 Task: Find connections with filter location Changling with filter topic #futurewith filter profile language Spanish with filter current company Polaris Consulting & Services Ltd with filter school Symbiosis Centre for Management Studies- Pune with filter industry Retail Office Supplies and Gifts with filter service category Grant Writing with filter keywords title Operations Analyst
Action: Mouse moved to (486, 70)
Screenshot: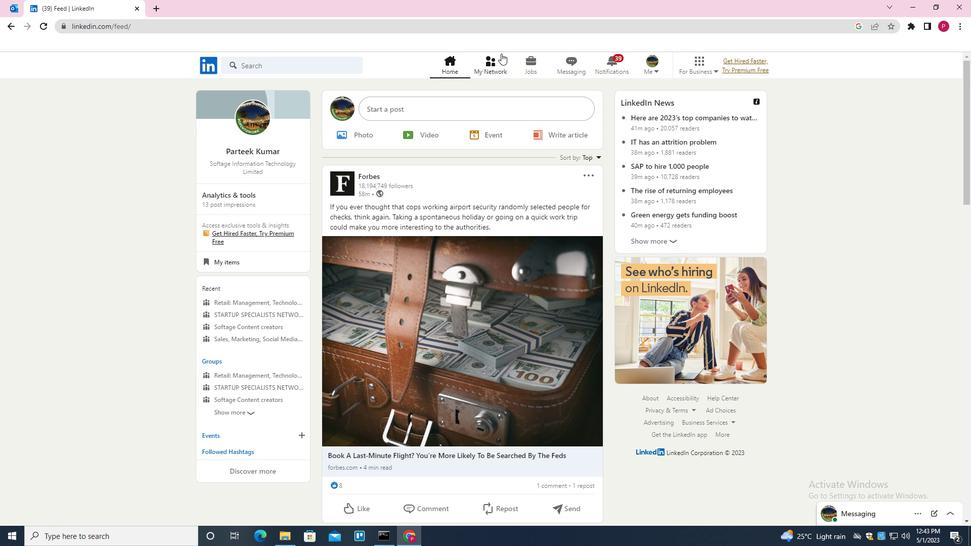 
Action: Mouse pressed left at (486, 70)
Screenshot: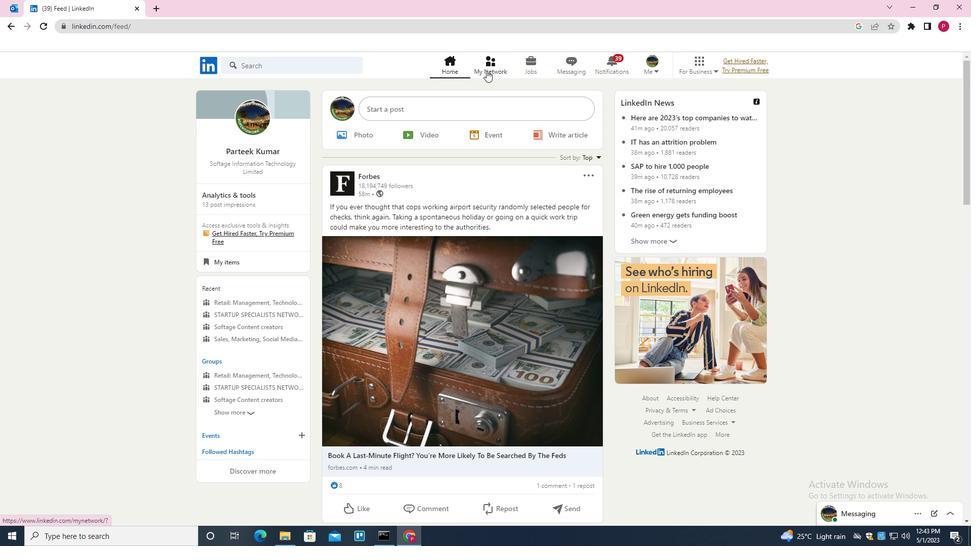 
Action: Mouse moved to (307, 121)
Screenshot: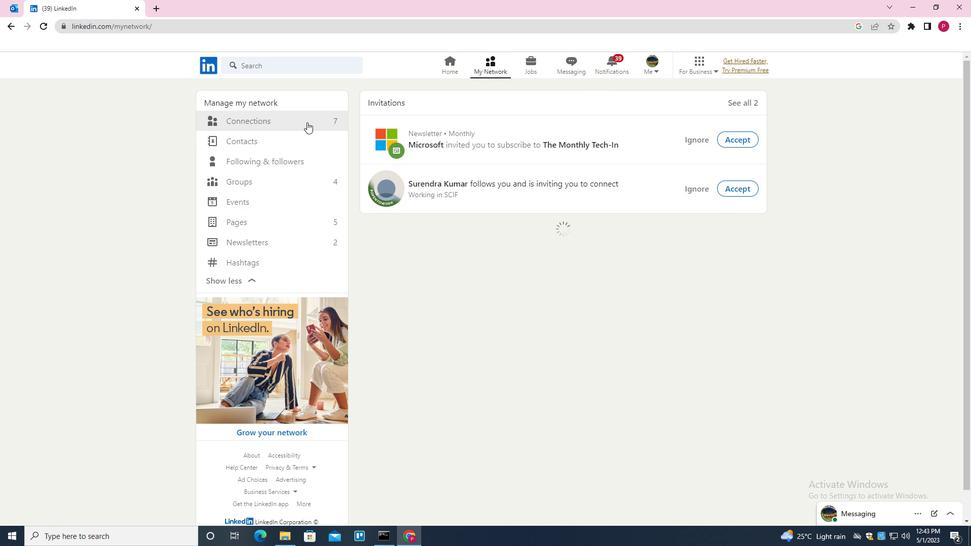 
Action: Mouse pressed left at (307, 121)
Screenshot: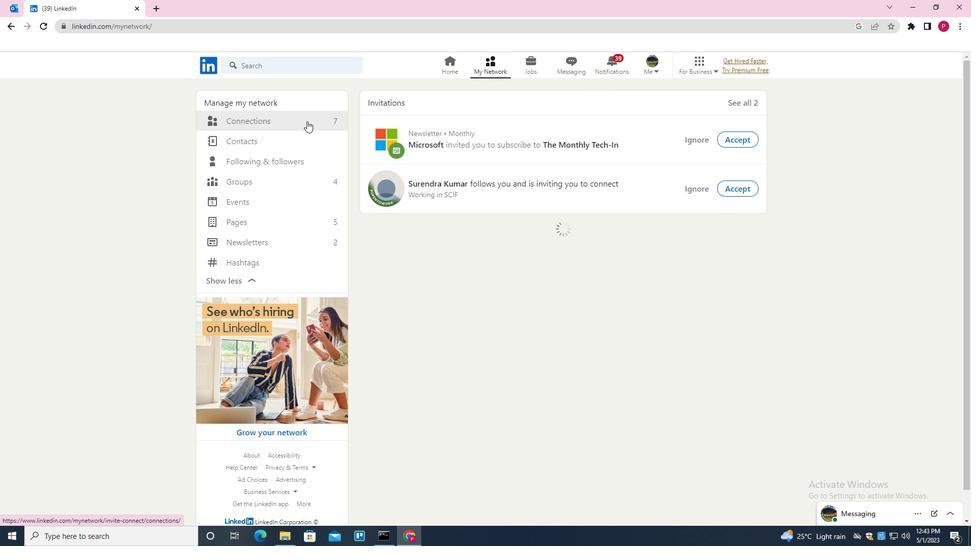 
Action: Mouse moved to (577, 121)
Screenshot: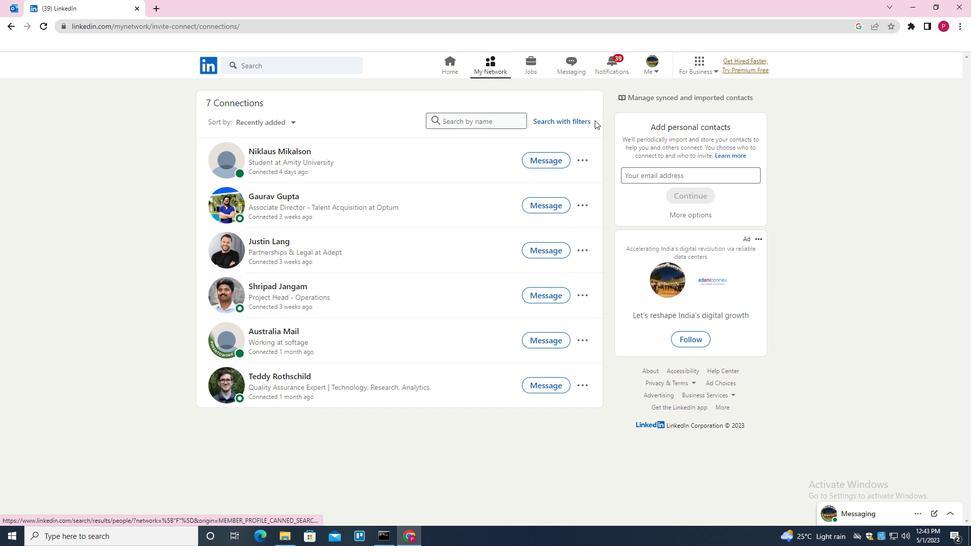 
Action: Mouse pressed left at (577, 121)
Screenshot: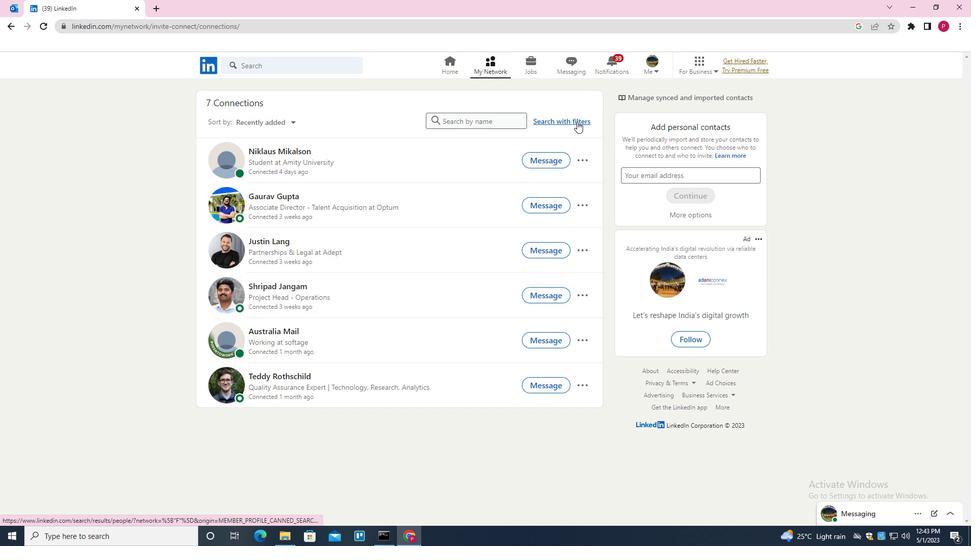 
Action: Mouse moved to (516, 94)
Screenshot: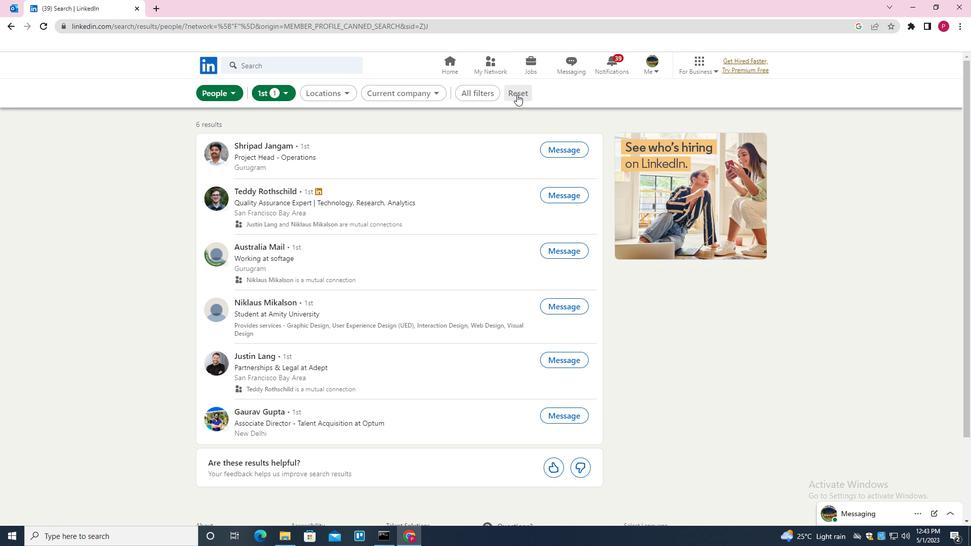 
Action: Mouse pressed left at (516, 94)
Screenshot: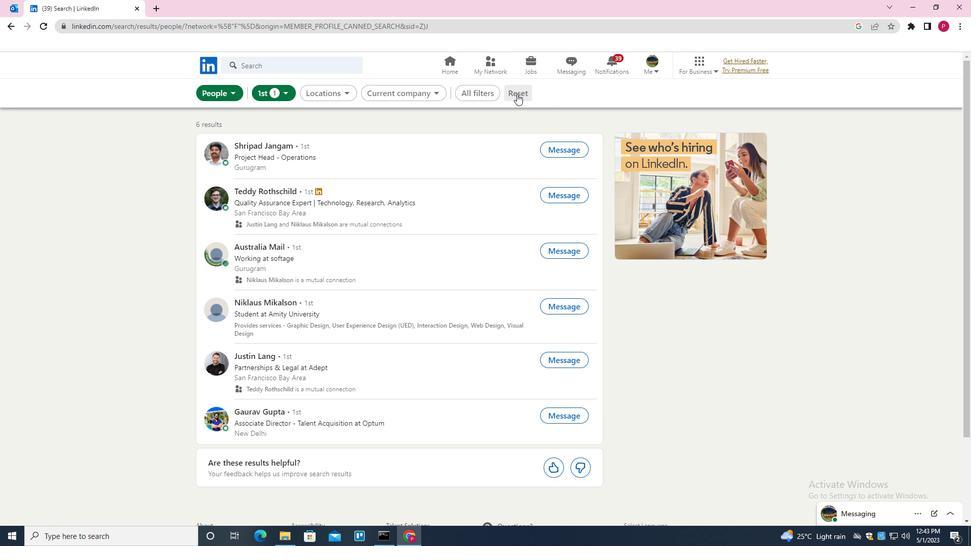 
Action: Mouse moved to (495, 95)
Screenshot: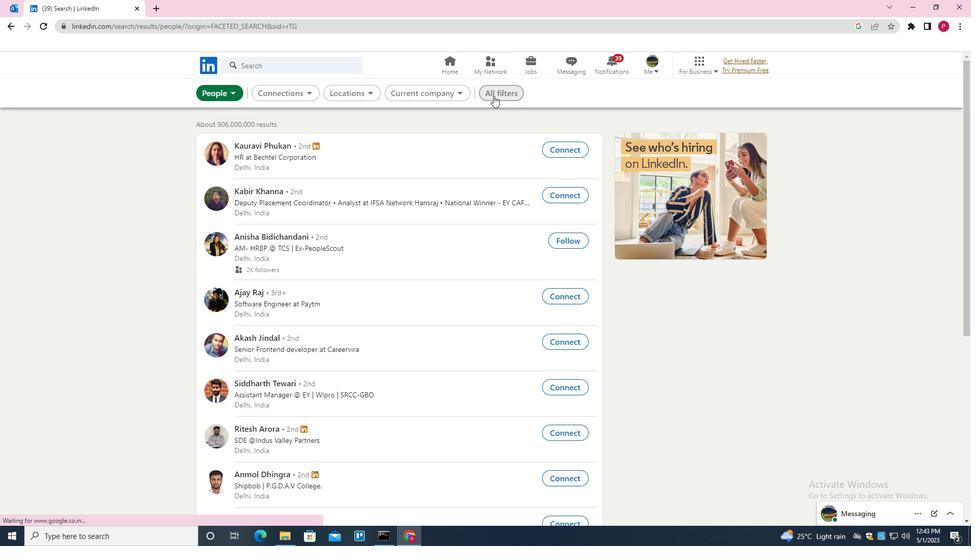 
Action: Mouse pressed left at (495, 95)
Screenshot: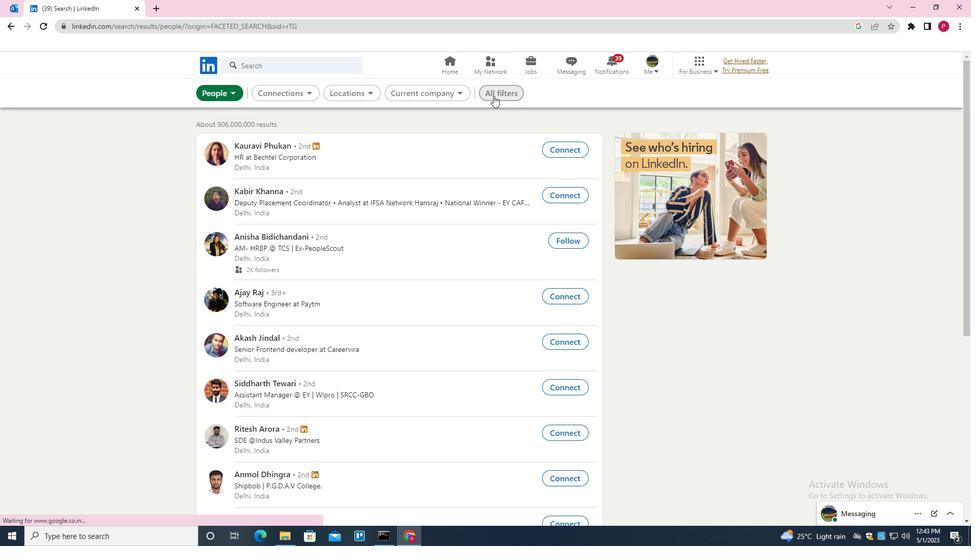 
Action: Mouse moved to (767, 261)
Screenshot: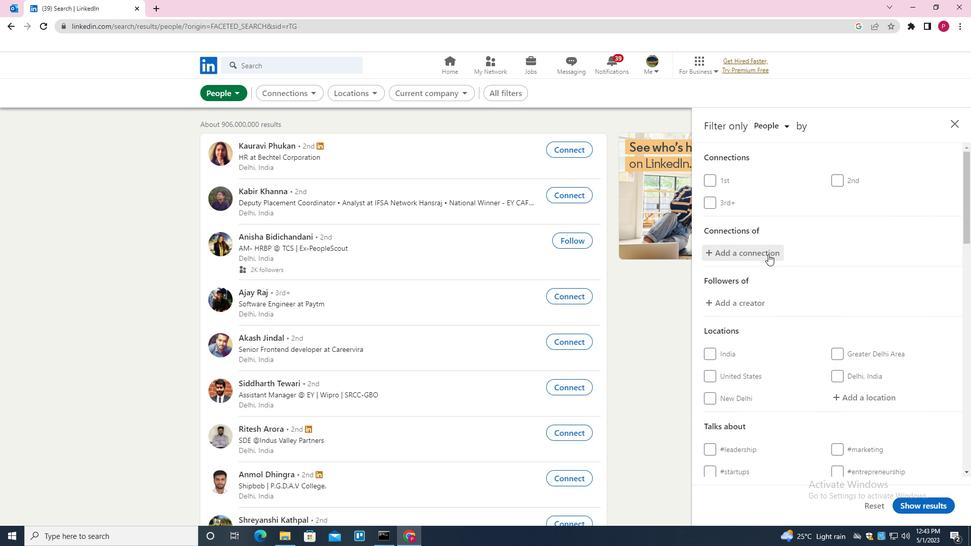 
Action: Mouse scrolled (767, 261) with delta (0, 0)
Screenshot: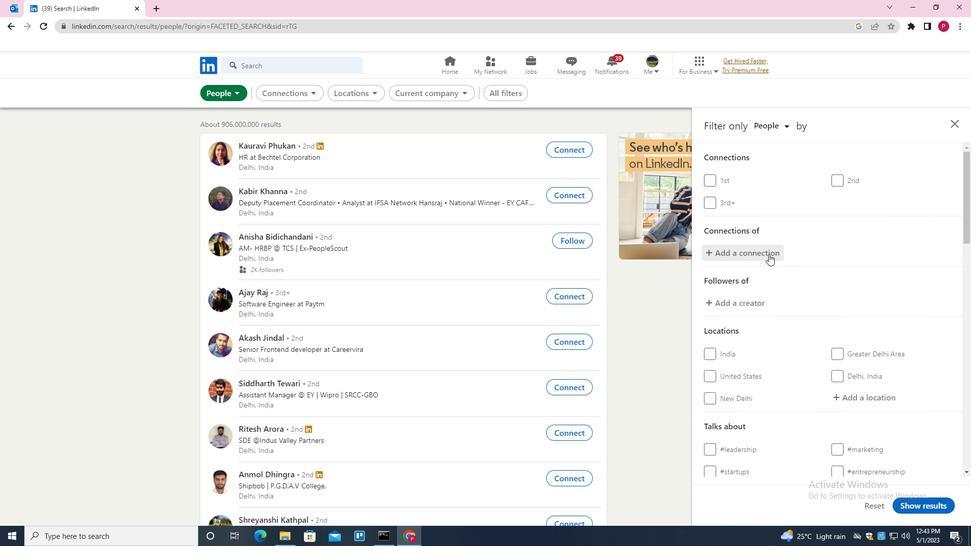 
Action: Mouse scrolled (767, 261) with delta (0, 0)
Screenshot: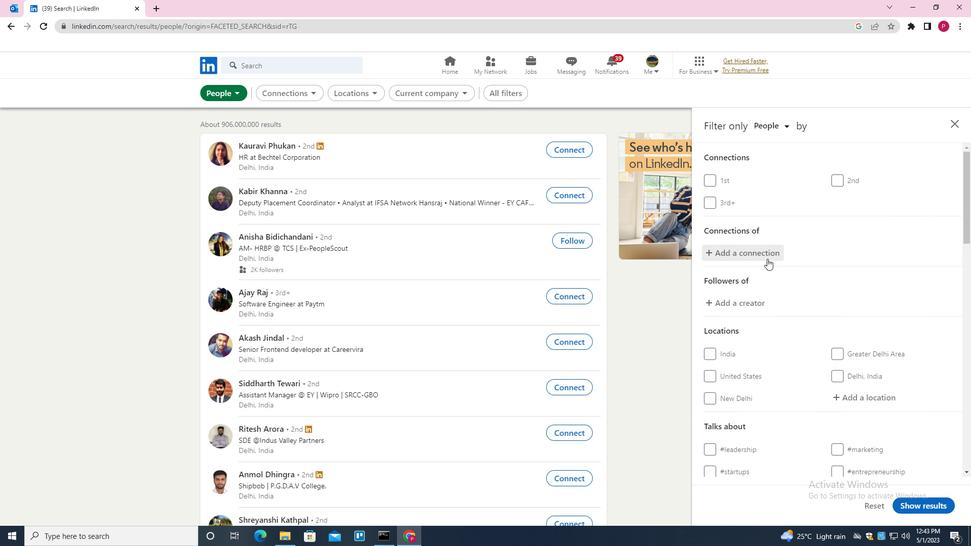 
Action: Mouse moved to (851, 295)
Screenshot: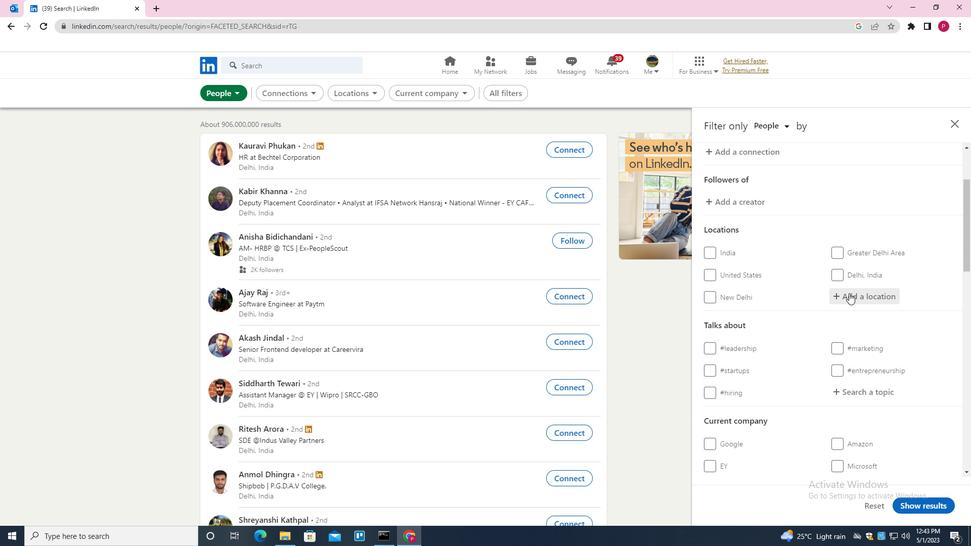 
Action: Mouse pressed left at (851, 295)
Screenshot: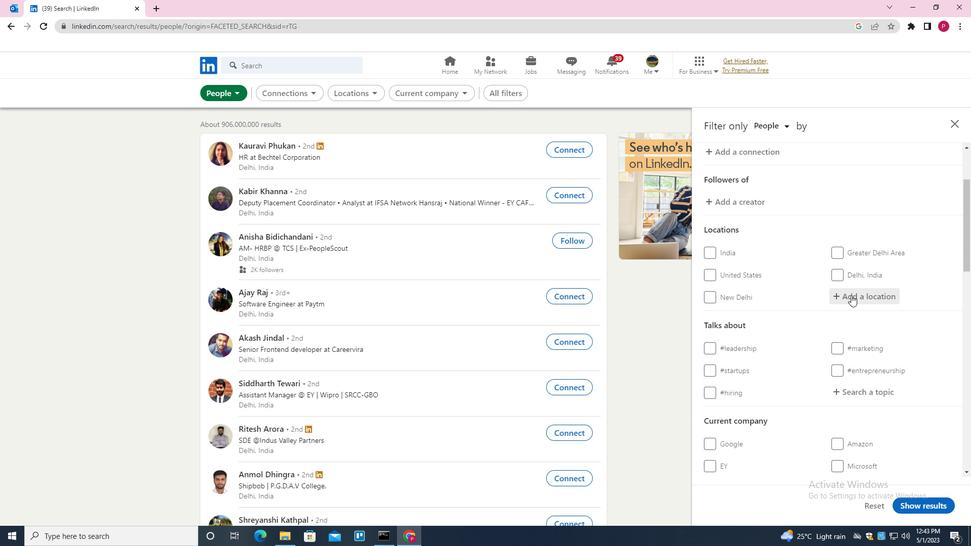 
Action: Mouse moved to (851, 295)
Screenshot: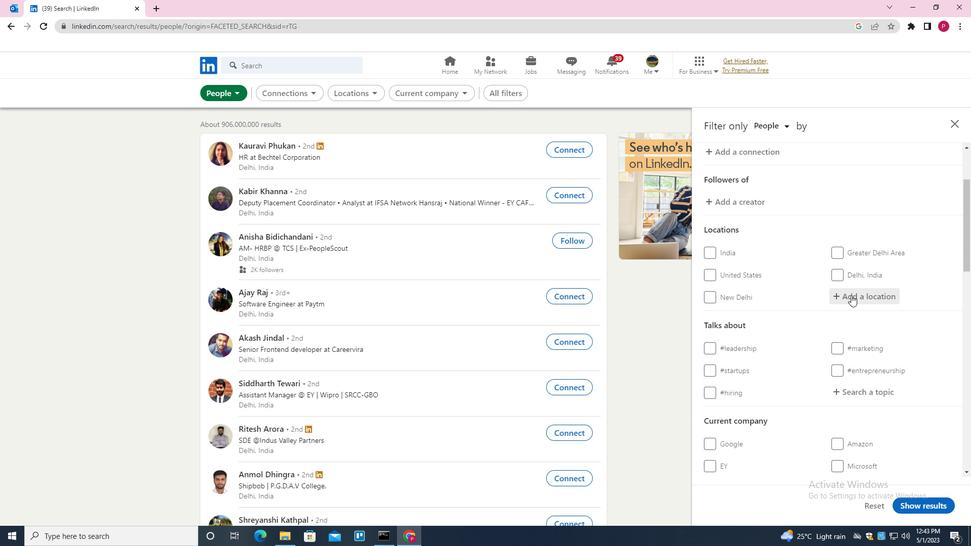 
Action: Key pressed <Key.shift>CHANGLING<Key.enter>
Screenshot: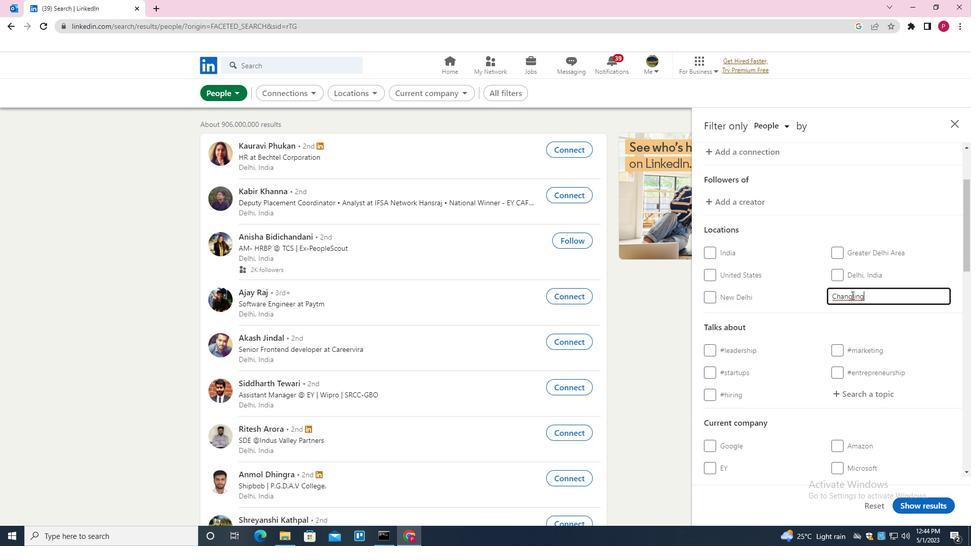 
Action: Mouse moved to (791, 339)
Screenshot: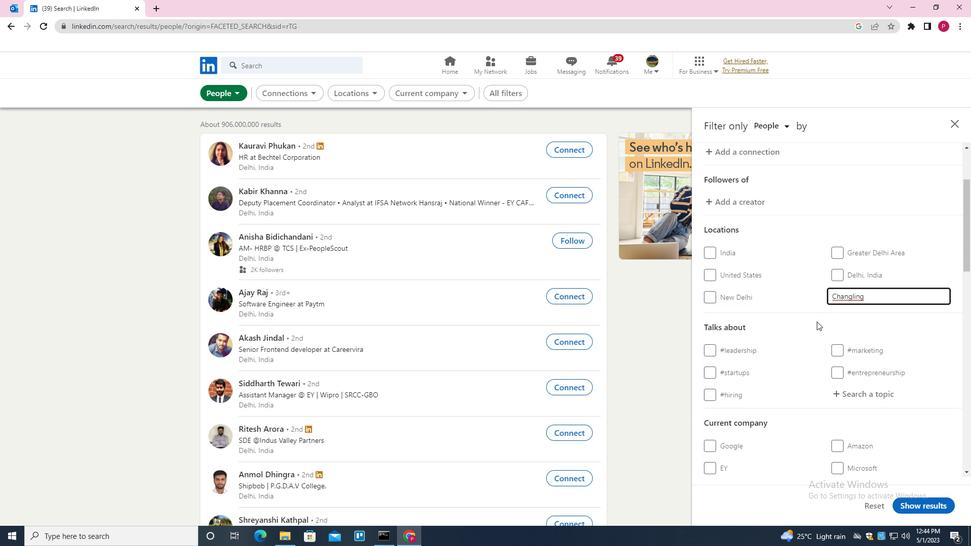 
Action: Mouse scrolled (791, 339) with delta (0, 0)
Screenshot: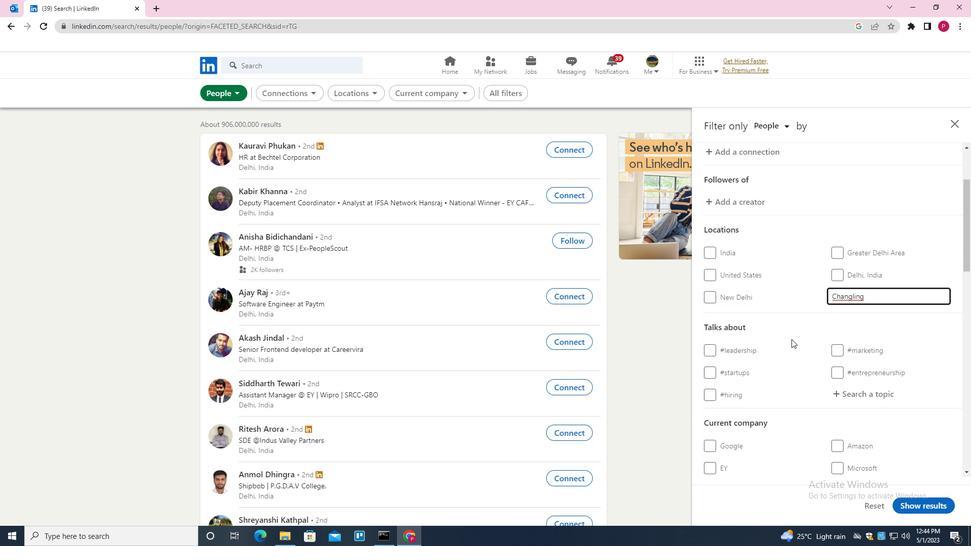 
Action: Mouse scrolled (791, 339) with delta (0, 0)
Screenshot: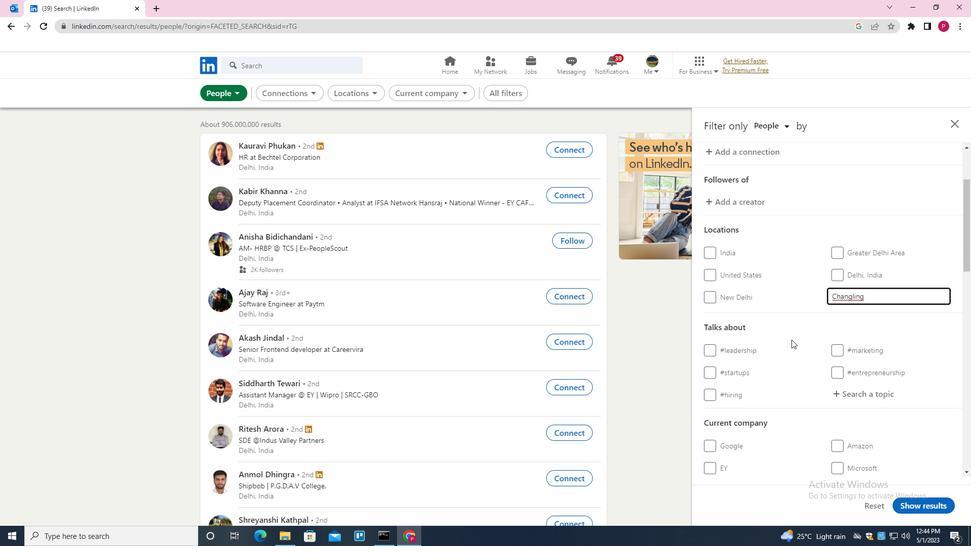 
Action: Mouse moved to (850, 294)
Screenshot: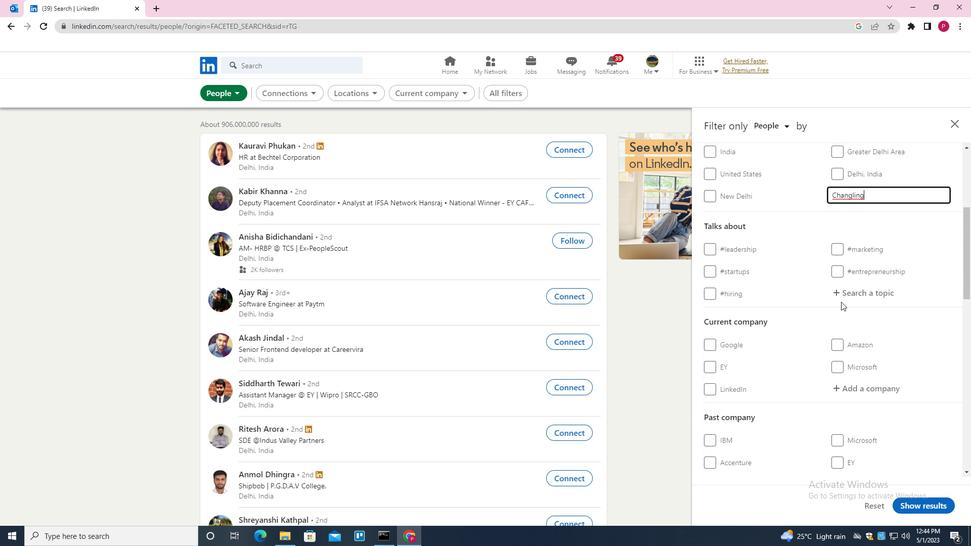 
Action: Mouse pressed left at (850, 294)
Screenshot: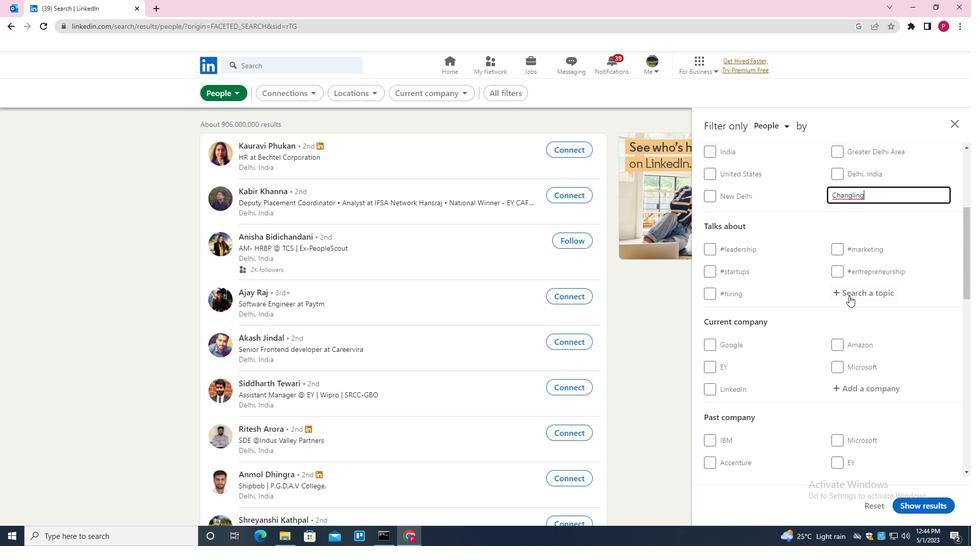 
Action: Key pressed FUTURE<Key.down><Key.down><Key.enter>
Screenshot: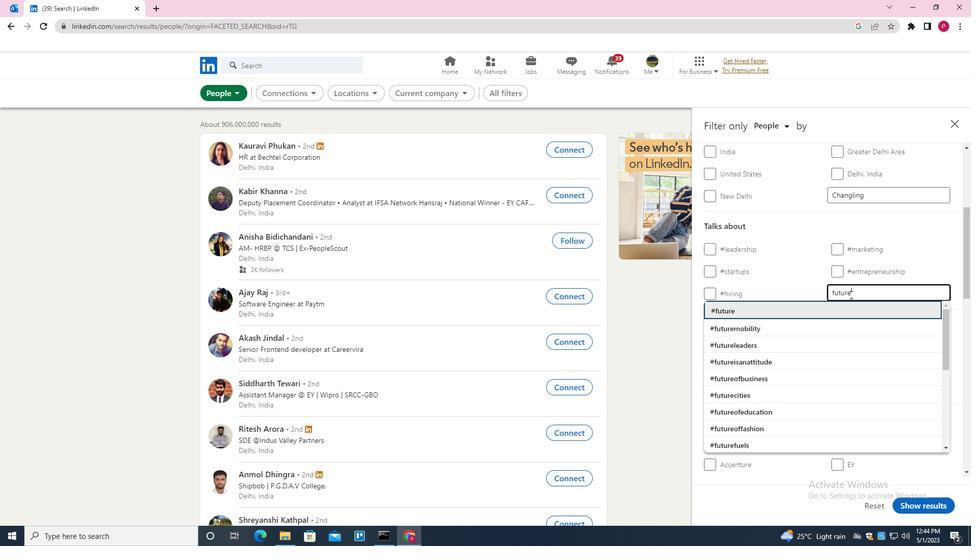 
Action: Mouse moved to (842, 306)
Screenshot: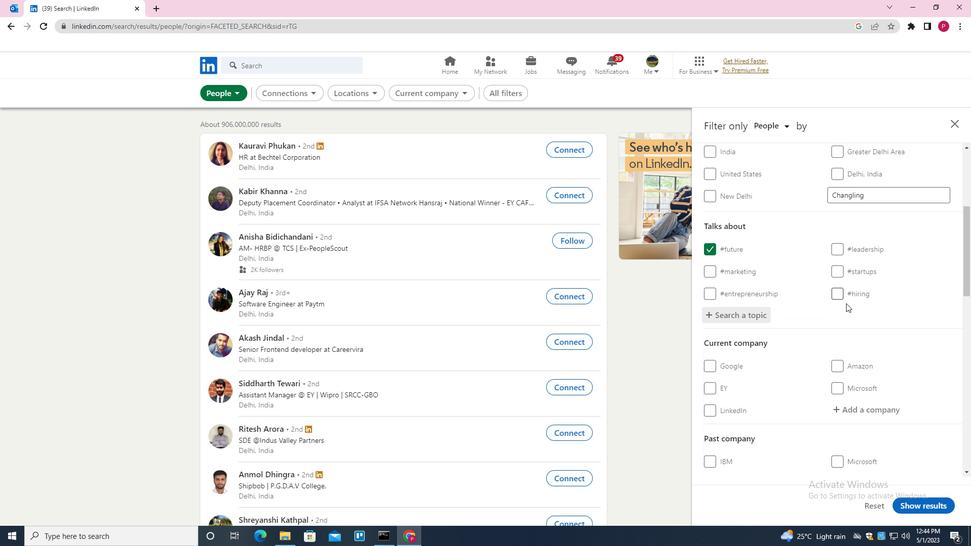 
Action: Mouse scrolled (842, 305) with delta (0, 0)
Screenshot: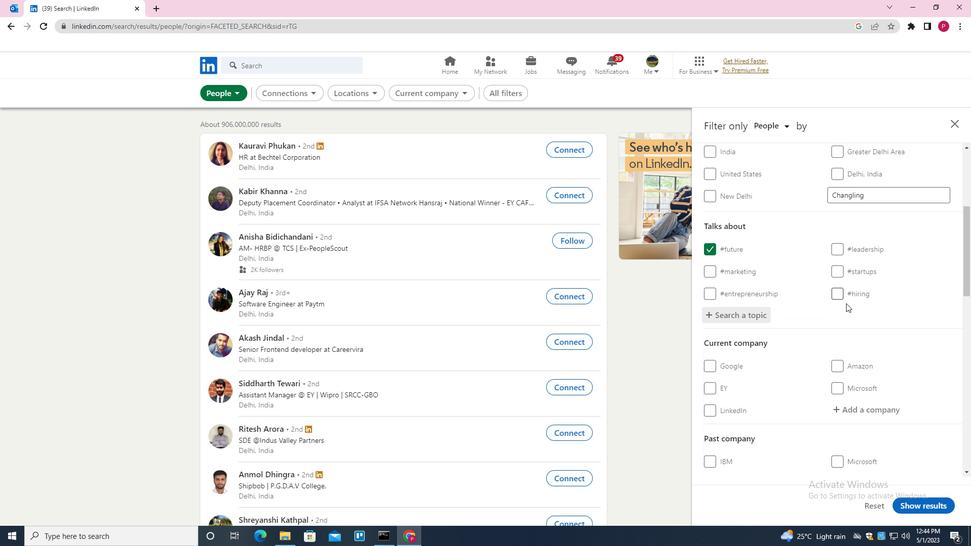 
Action: Mouse moved to (840, 307)
Screenshot: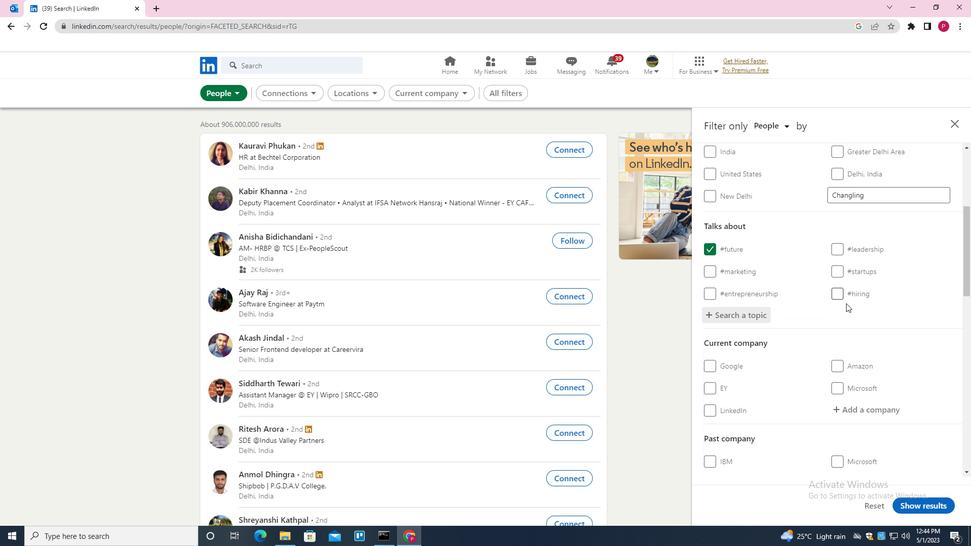 
Action: Mouse scrolled (840, 306) with delta (0, 0)
Screenshot: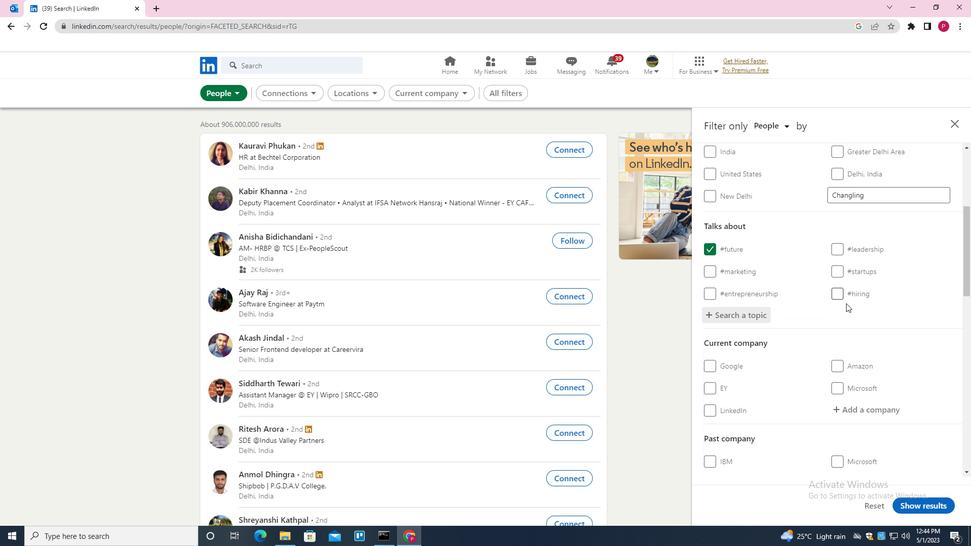 
Action: Mouse moved to (838, 308)
Screenshot: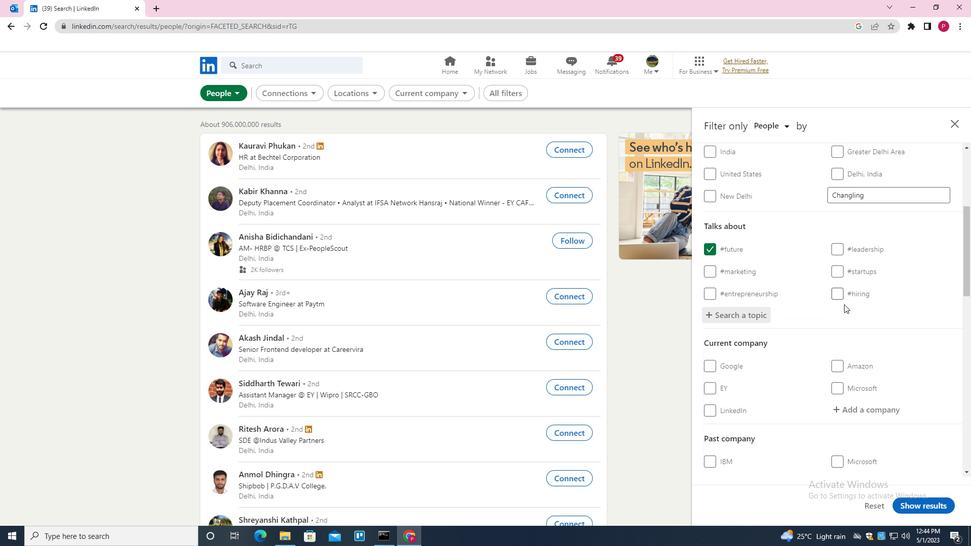 
Action: Mouse scrolled (838, 308) with delta (0, 0)
Screenshot: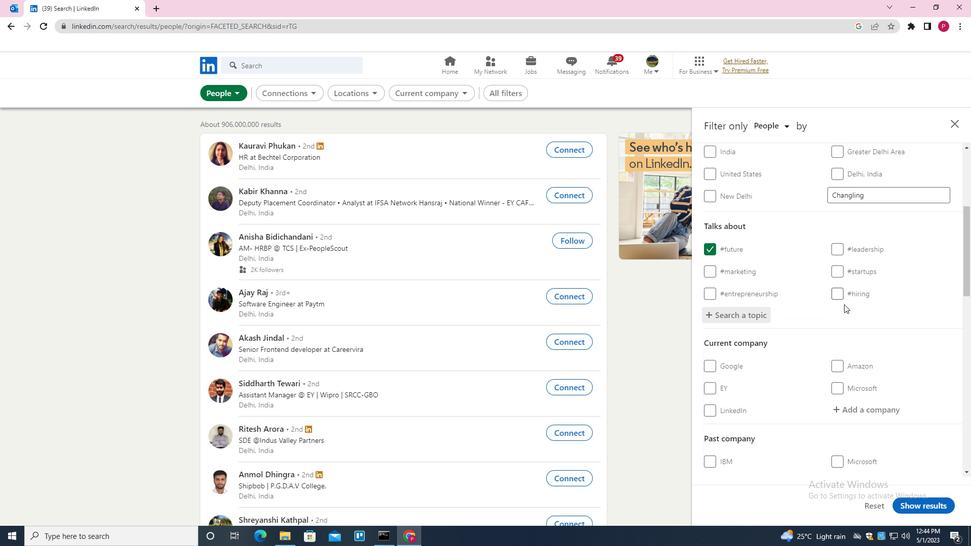 
Action: Mouse moved to (755, 348)
Screenshot: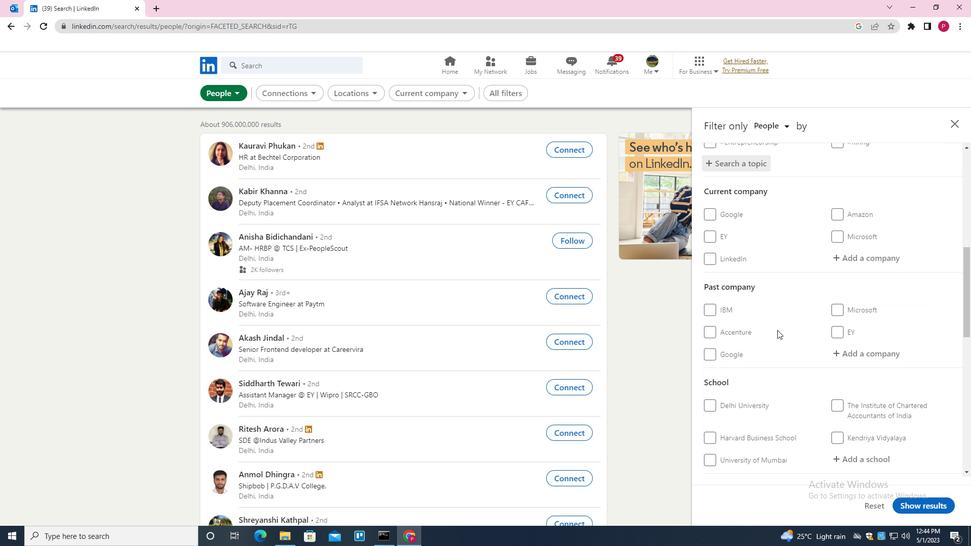 
Action: Mouse scrolled (755, 348) with delta (0, 0)
Screenshot: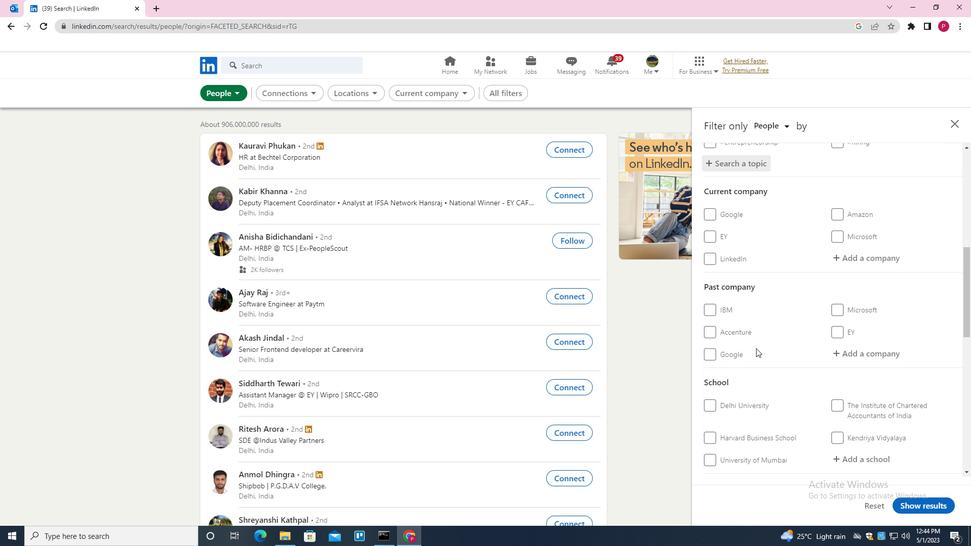 
Action: Mouse scrolled (755, 348) with delta (0, 0)
Screenshot: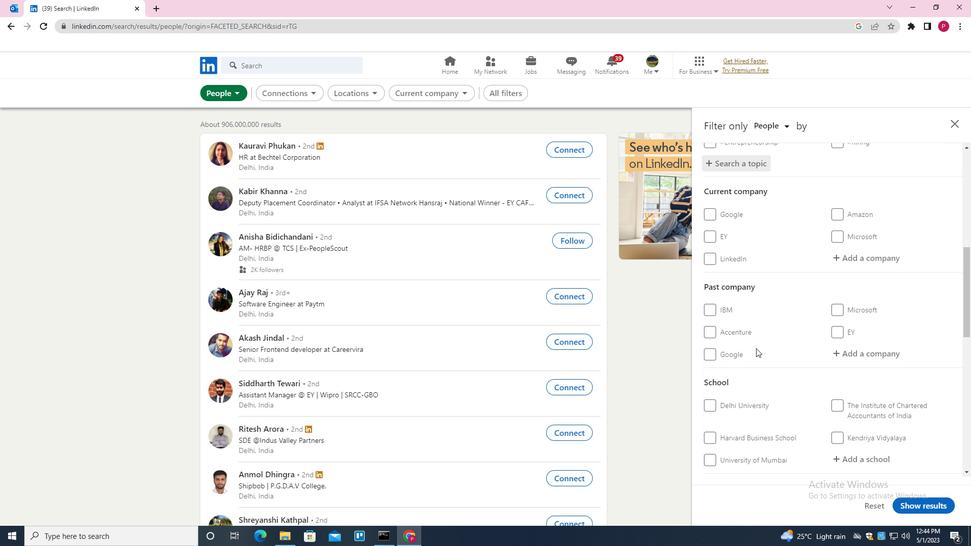 
Action: Mouse scrolled (755, 348) with delta (0, 0)
Screenshot: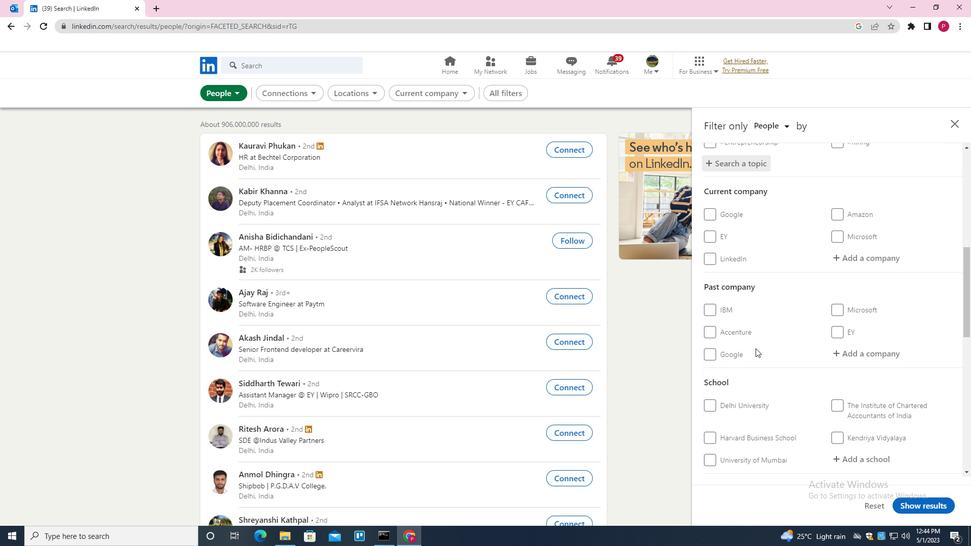 
Action: Mouse scrolled (755, 348) with delta (0, 0)
Screenshot: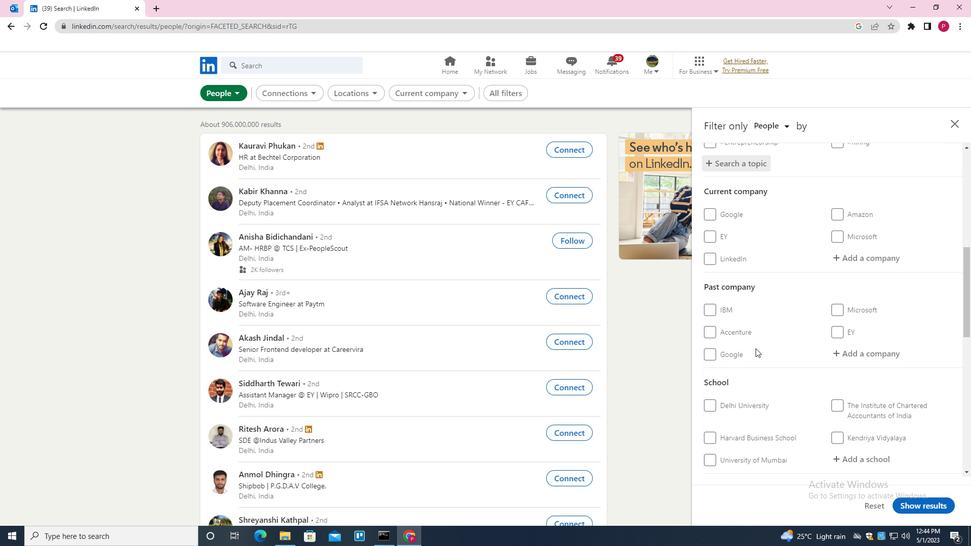 
Action: Mouse scrolled (755, 348) with delta (0, 0)
Screenshot: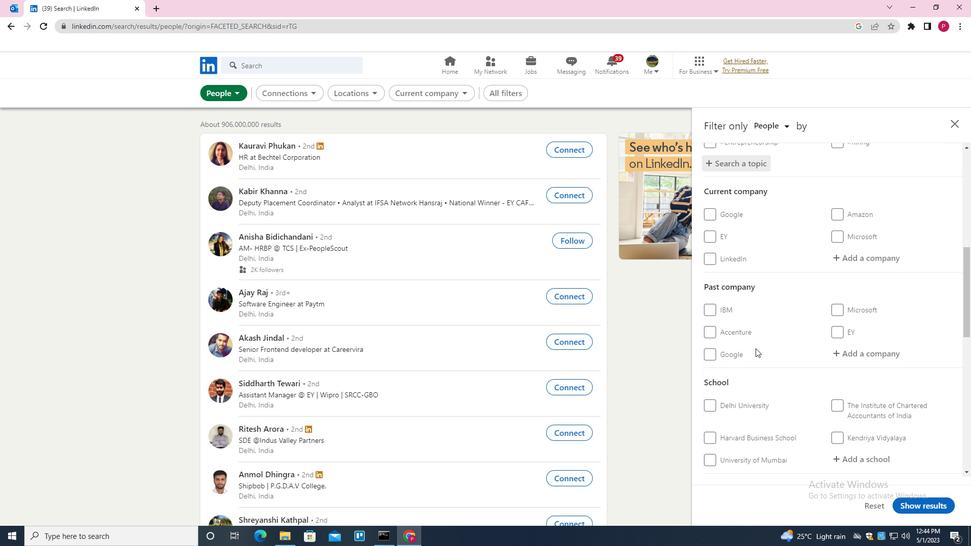 
Action: Mouse moved to (755, 348)
Screenshot: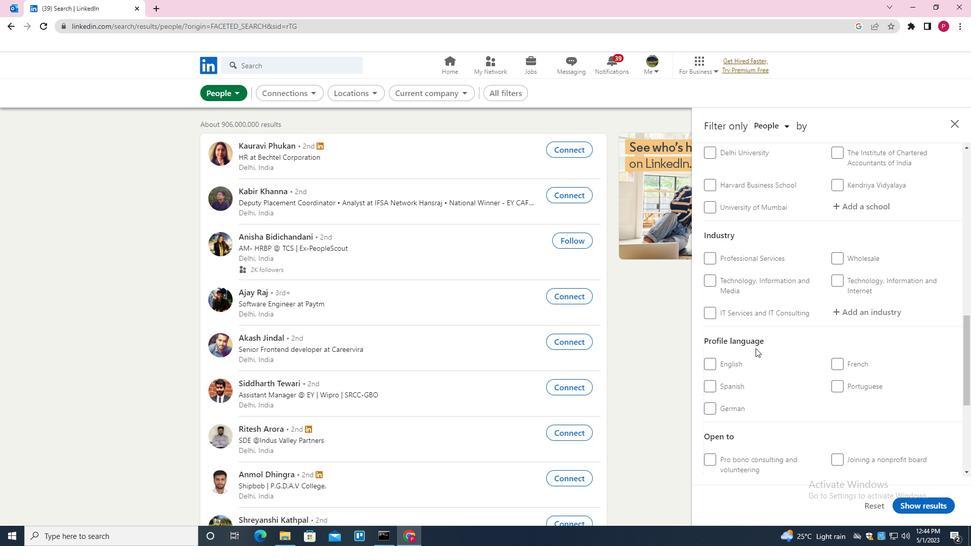 
Action: Mouse scrolled (755, 348) with delta (0, 0)
Screenshot: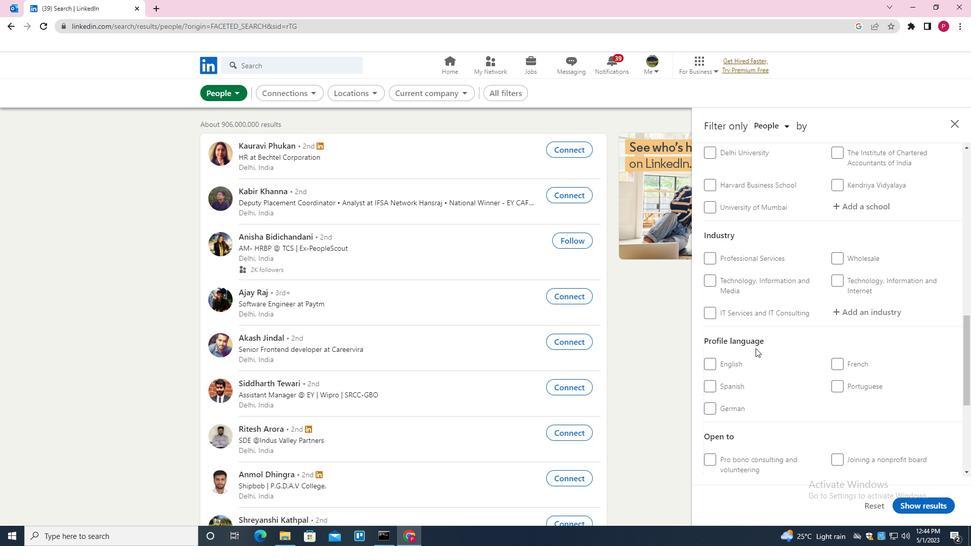 
Action: Mouse scrolled (755, 348) with delta (0, 0)
Screenshot: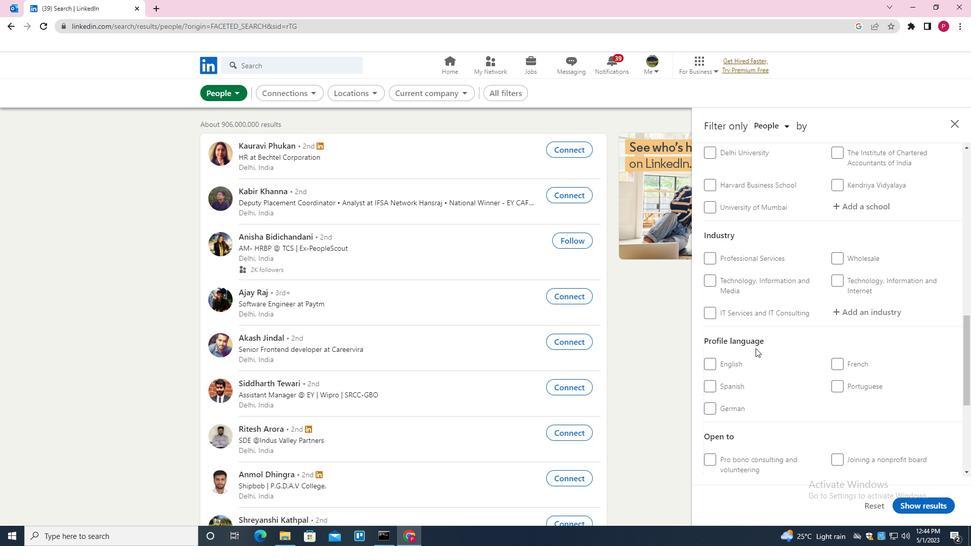 
Action: Mouse moved to (736, 288)
Screenshot: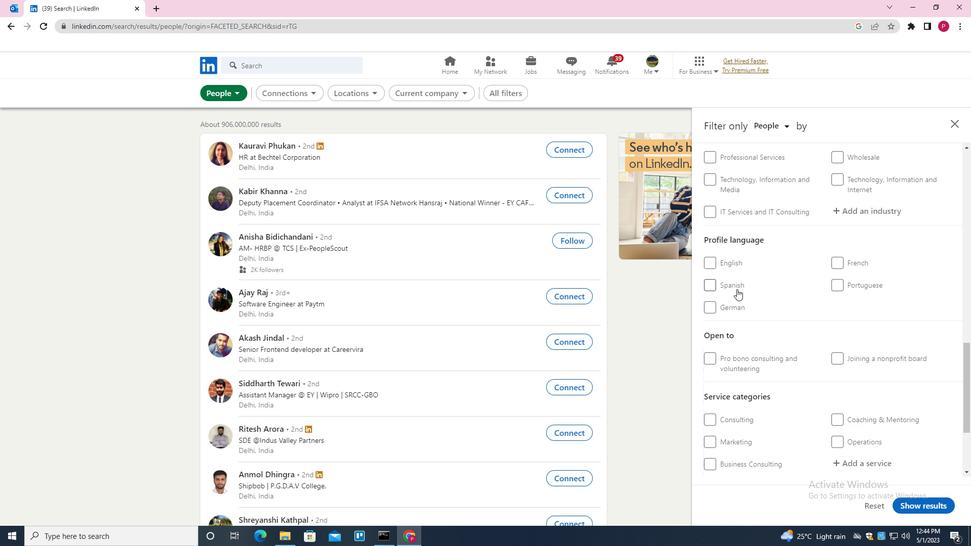 
Action: Mouse pressed left at (736, 288)
Screenshot: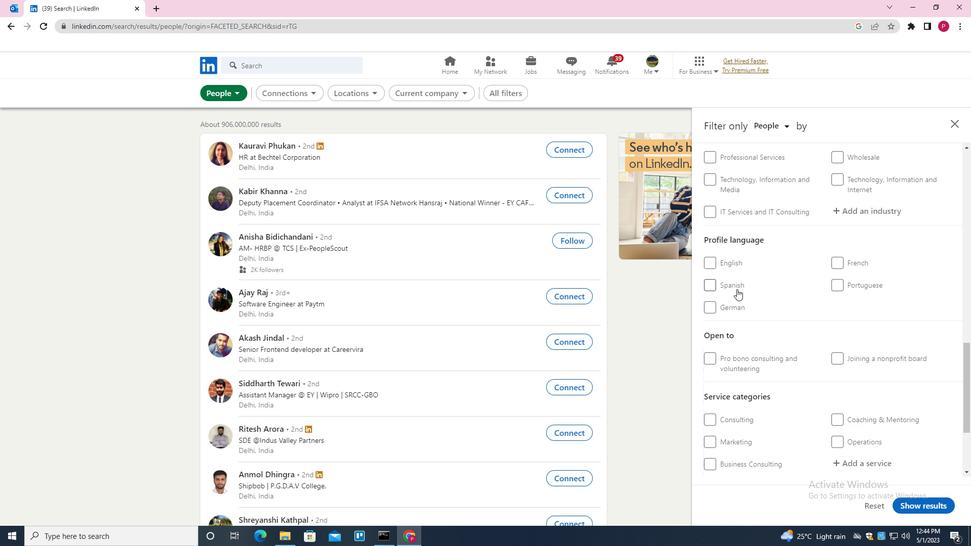 
Action: Mouse moved to (753, 293)
Screenshot: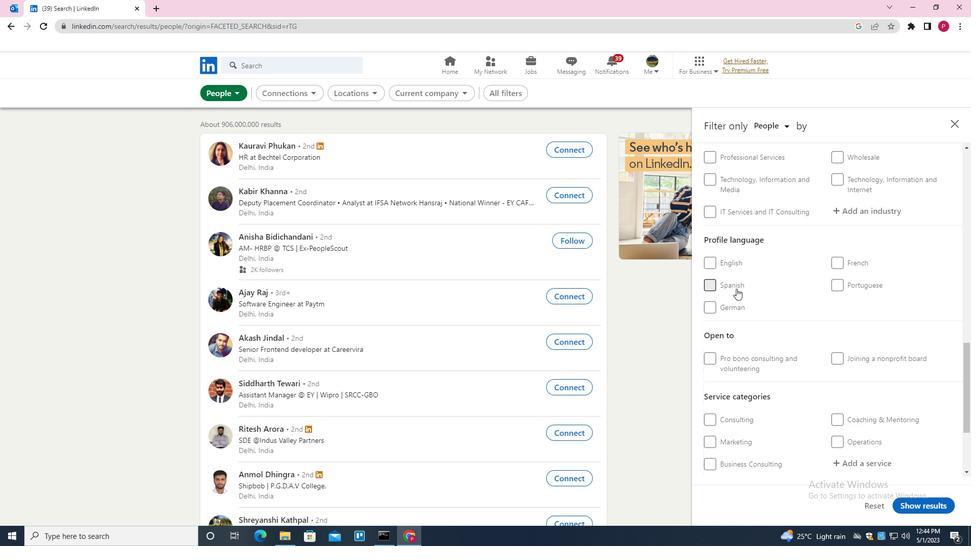 
Action: Mouse scrolled (753, 293) with delta (0, 0)
Screenshot: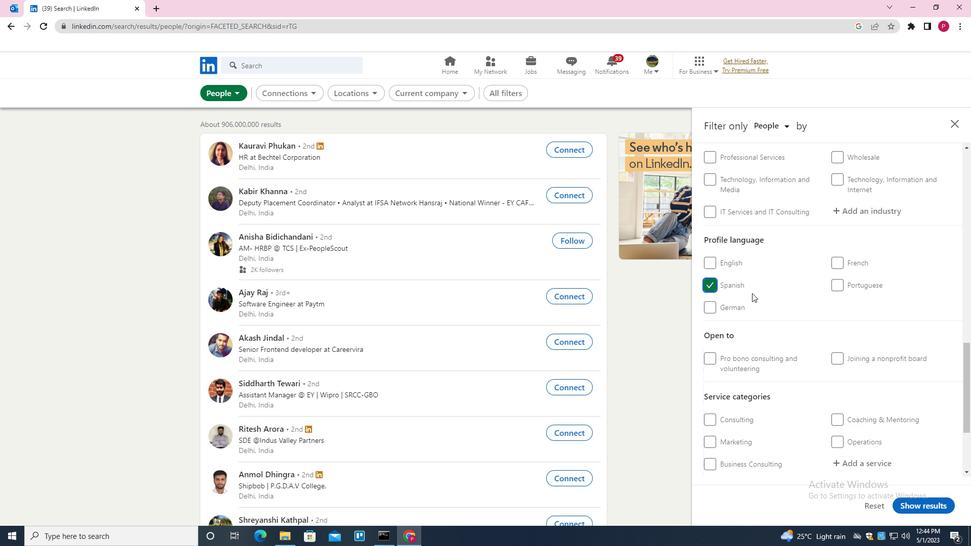 
Action: Mouse scrolled (753, 293) with delta (0, 0)
Screenshot: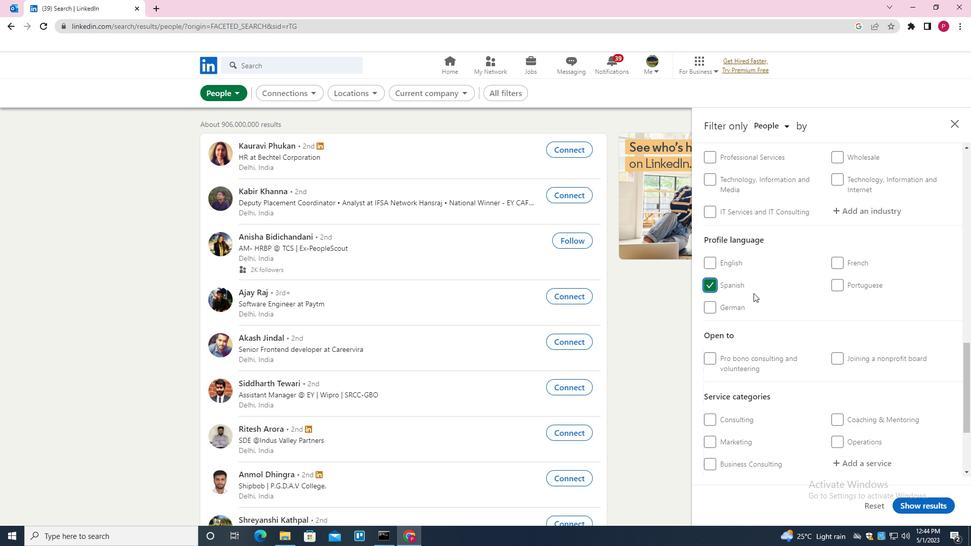 
Action: Mouse scrolled (753, 293) with delta (0, 0)
Screenshot: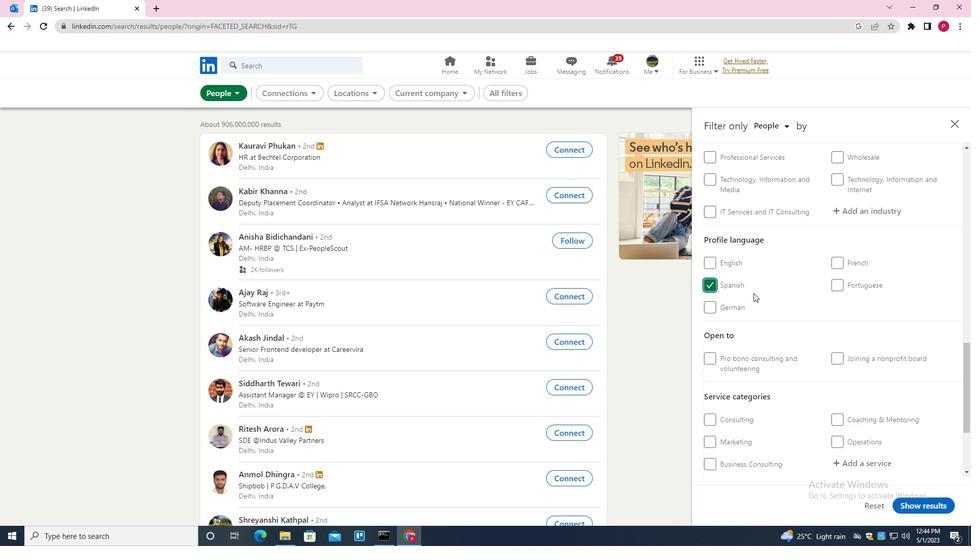 
Action: Mouse scrolled (753, 293) with delta (0, 0)
Screenshot: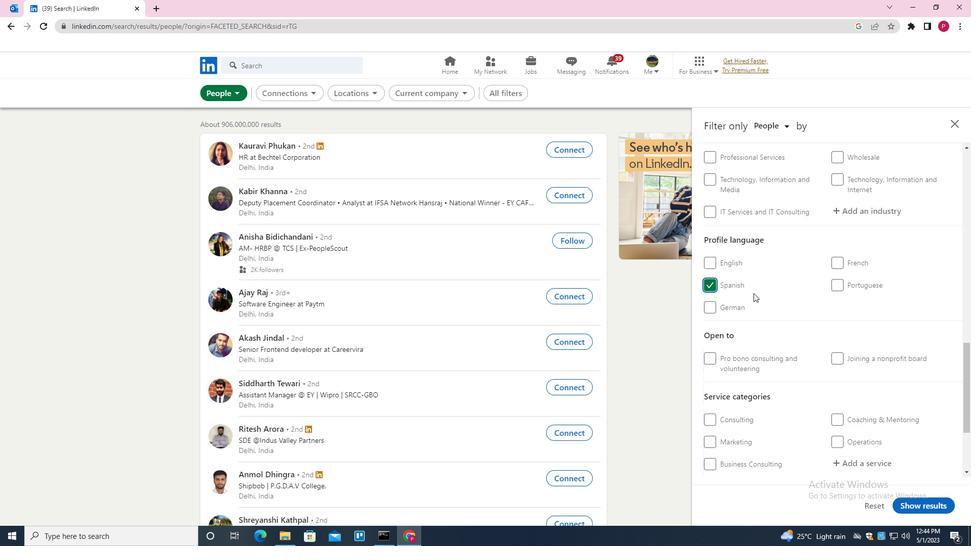 
Action: Mouse scrolled (753, 293) with delta (0, 0)
Screenshot: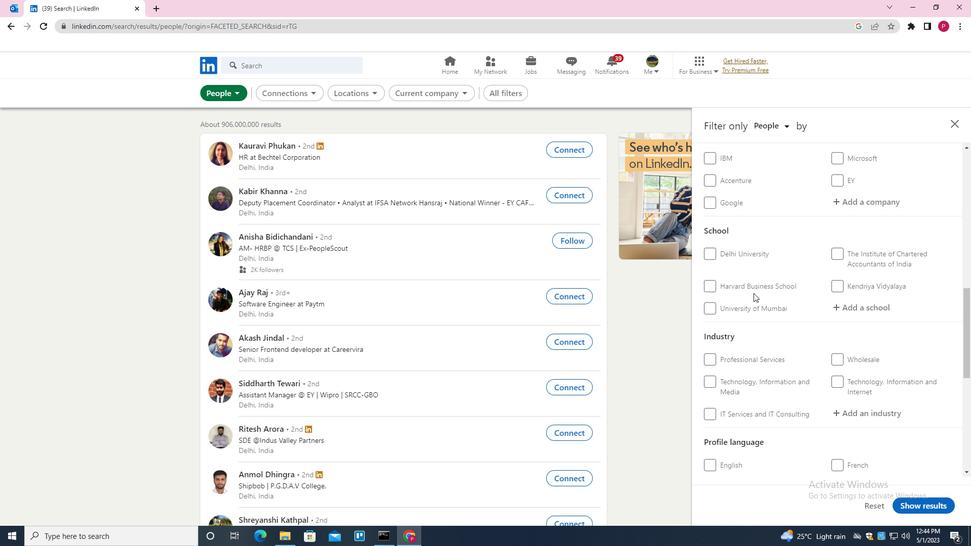 
Action: Mouse scrolled (753, 293) with delta (0, 0)
Screenshot: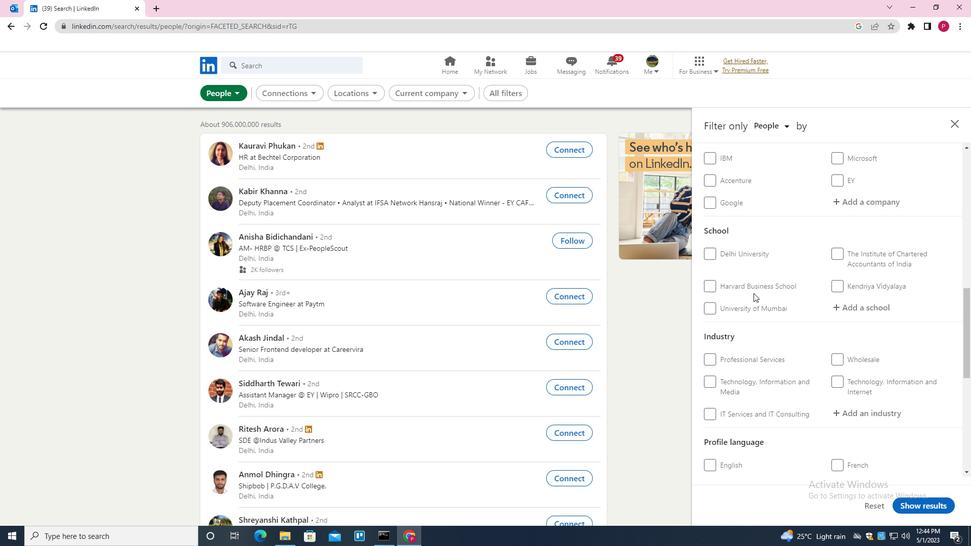 
Action: Mouse moved to (851, 208)
Screenshot: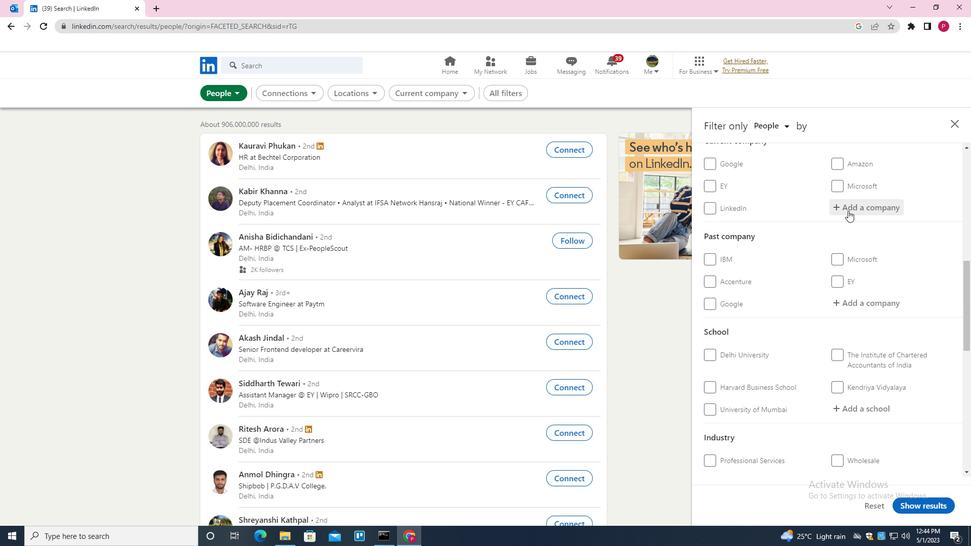 
Action: Mouse pressed left at (851, 208)
Screenshot: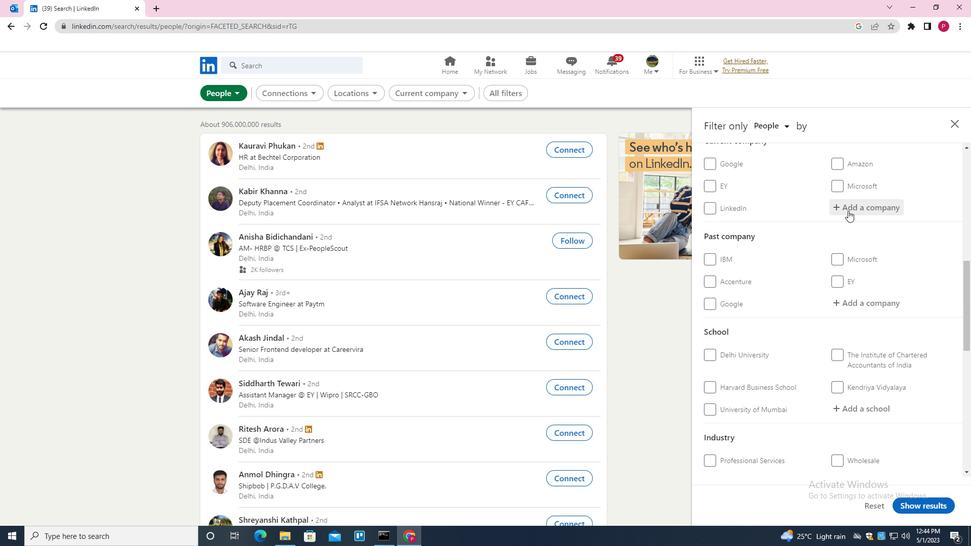 
Action: Key pressed <Key.shift>POLARIS<Key.down><Key.down><Key.down><Key.down><Key.down><Key.enter>
Screenshot: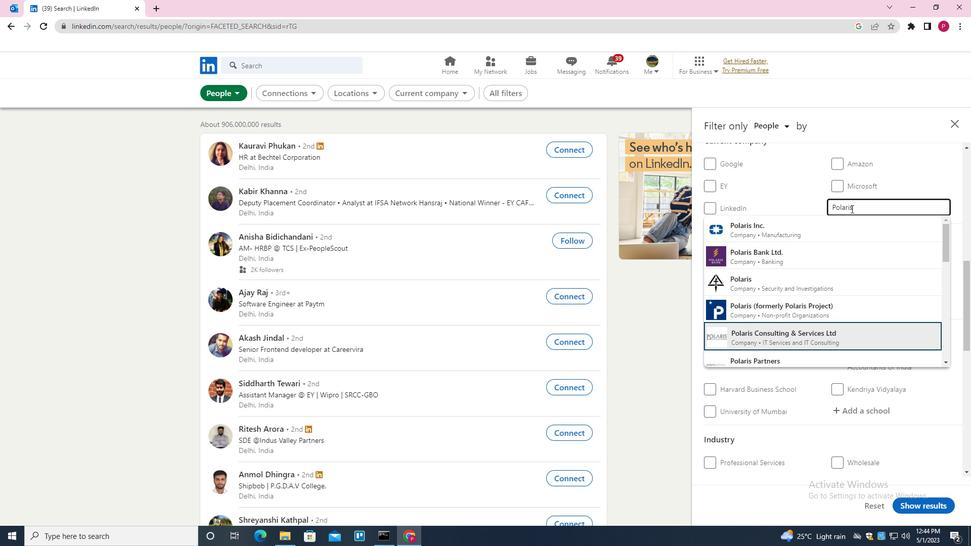 
Action: Mouse moved to (757, 272)
Screenshot: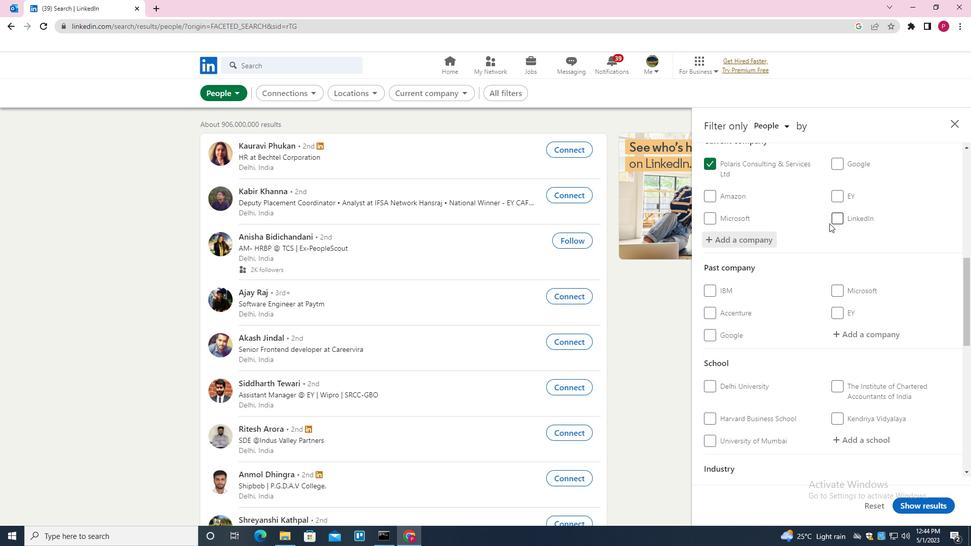 
Action: Mouse scrolled (757, 272) with delta (0, 0)
Screenshot: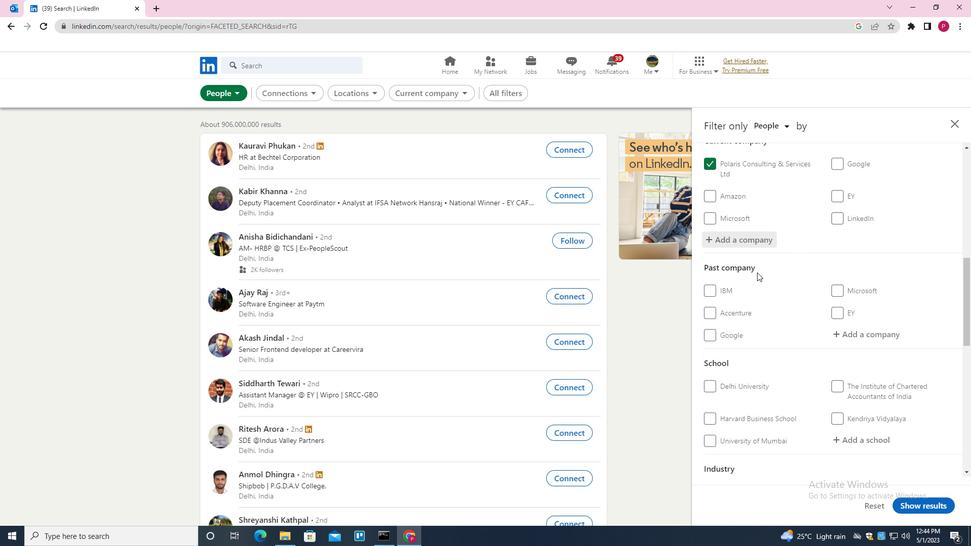 
Action: Mouse scrolled (757, 272) with delta (0, 0)
Screenshot: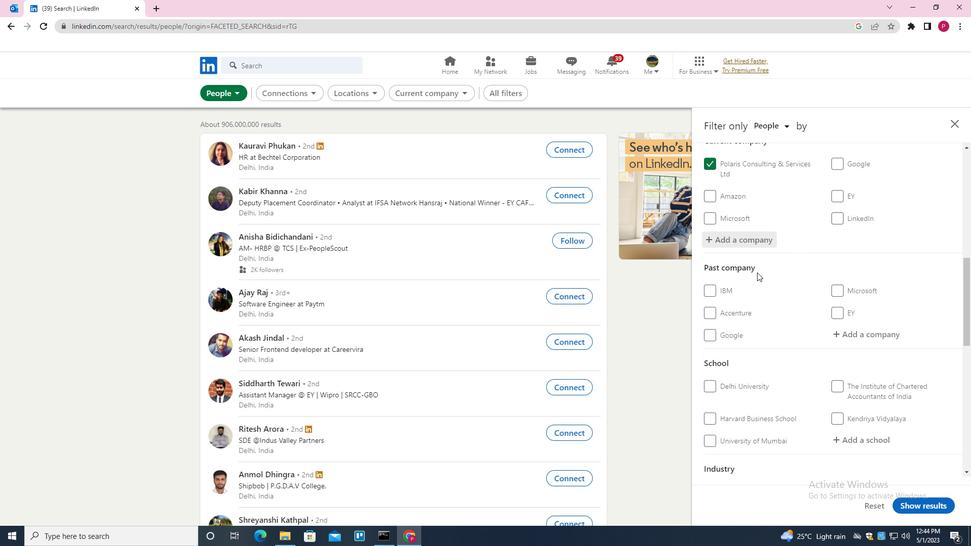 
Action: Mouse scrolled (757, 272) with delta (0, 0)
Screenshot: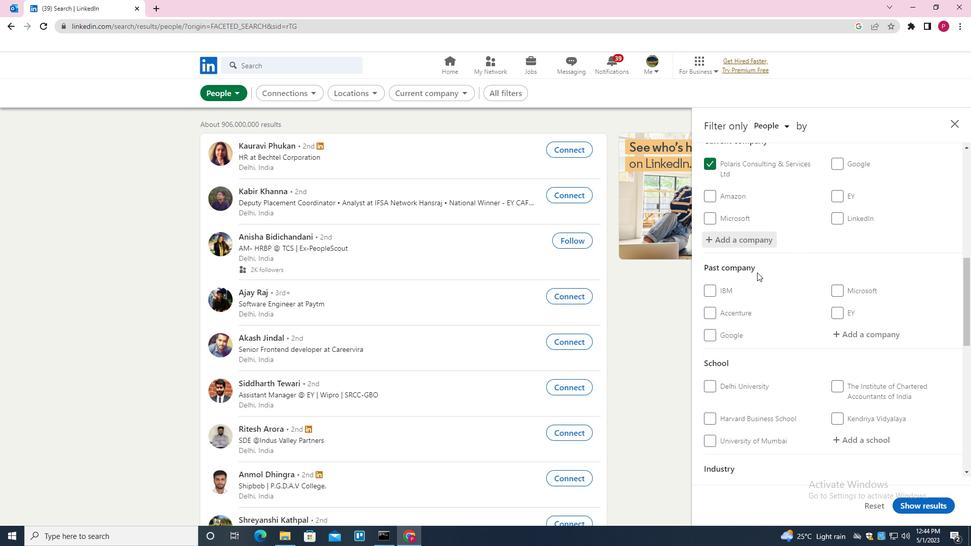 
Action: Mouse scrolled (757, 272) with delta (0, 0)
Screenshot: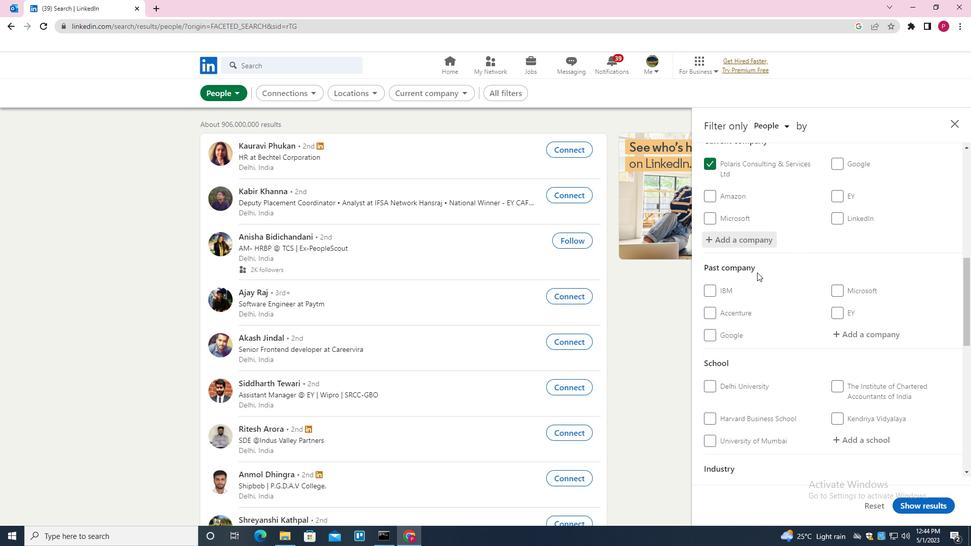 
Action: Mouse scrolled (757, 272) with delta (0, 0)
Screenshot: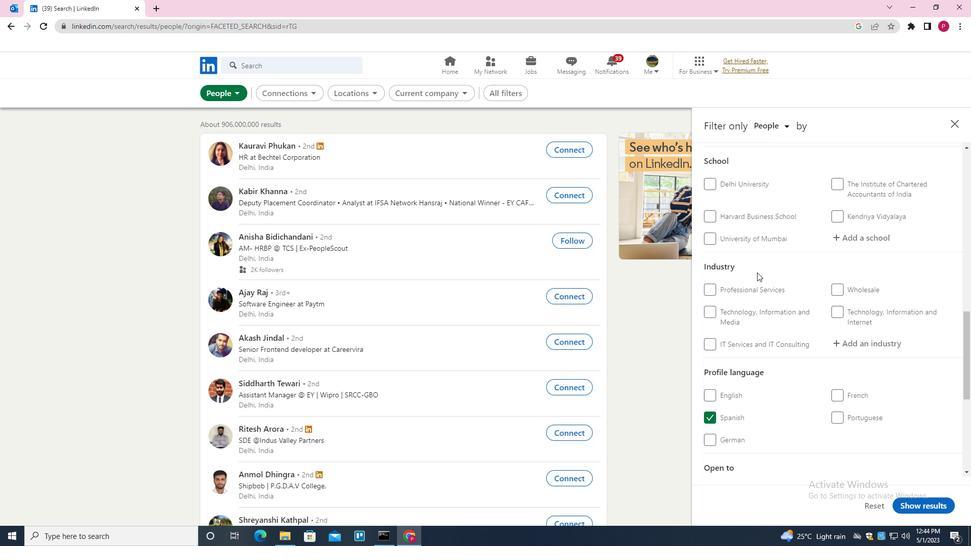 
Action: Mouse scrolled (757, 272) with delta (0, 0)
Screenshot: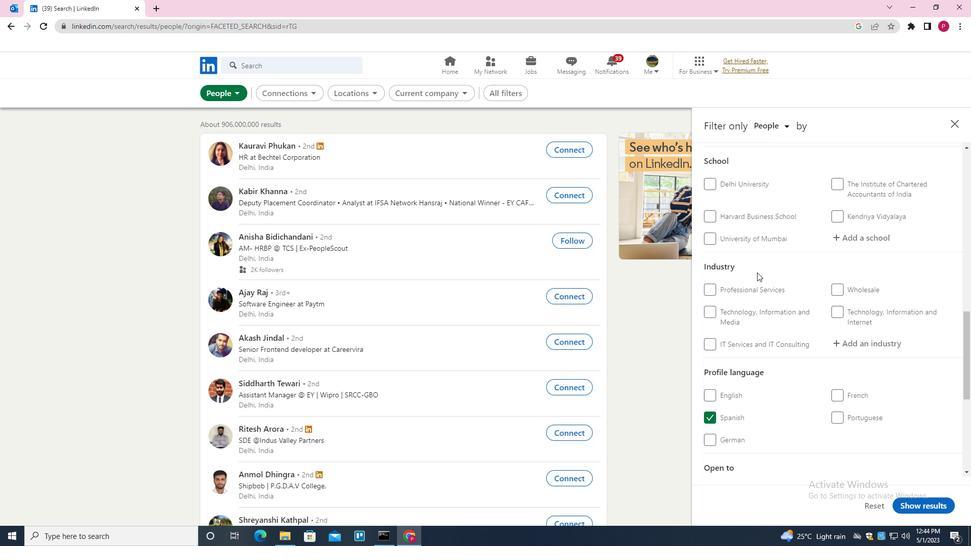 
Action: Mouse scrolled (757, 272) with delta (0, 0)
Screenshot: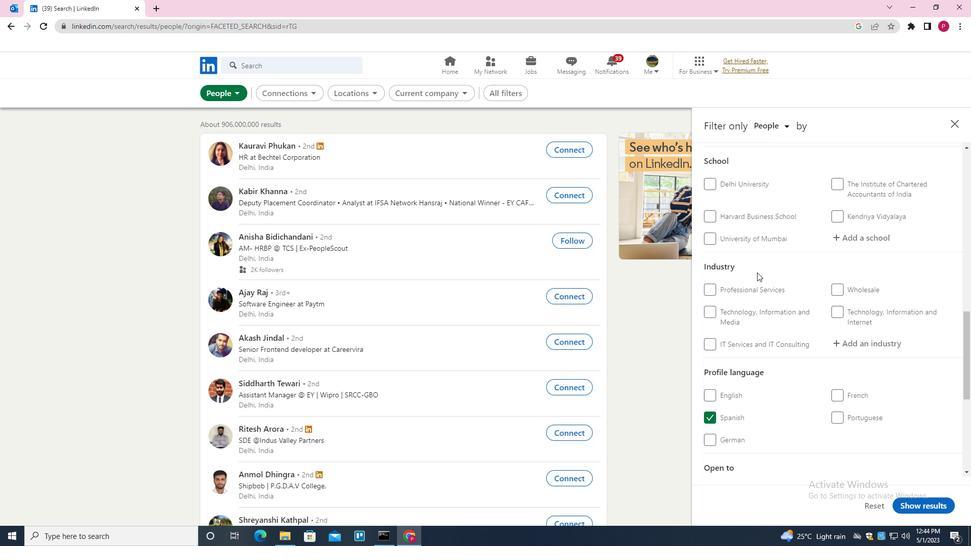 
Action: Mouse scrolled (757, 273) with delta (0, 0)
Screenshot: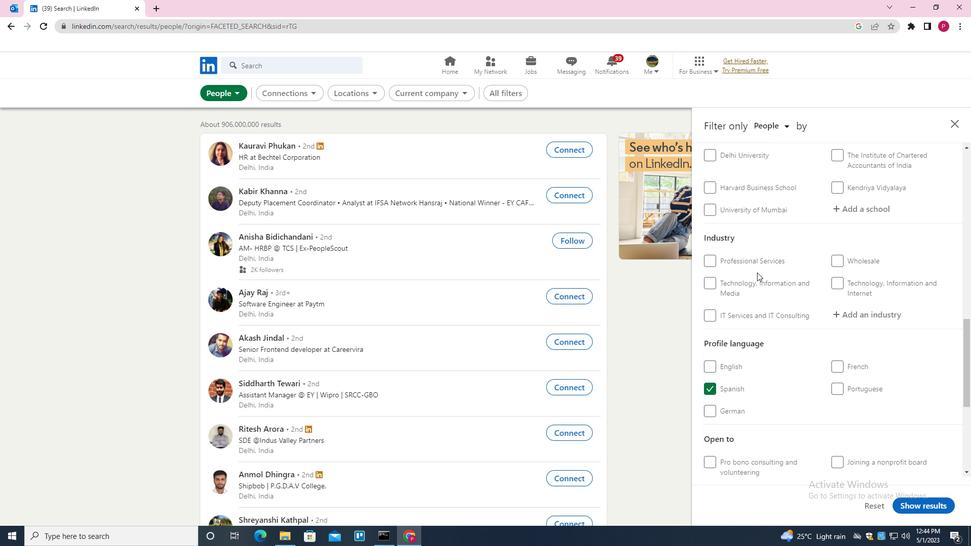 
Action: Mouse scrolled (757, 273) with delta (0, 0)
Screenshot: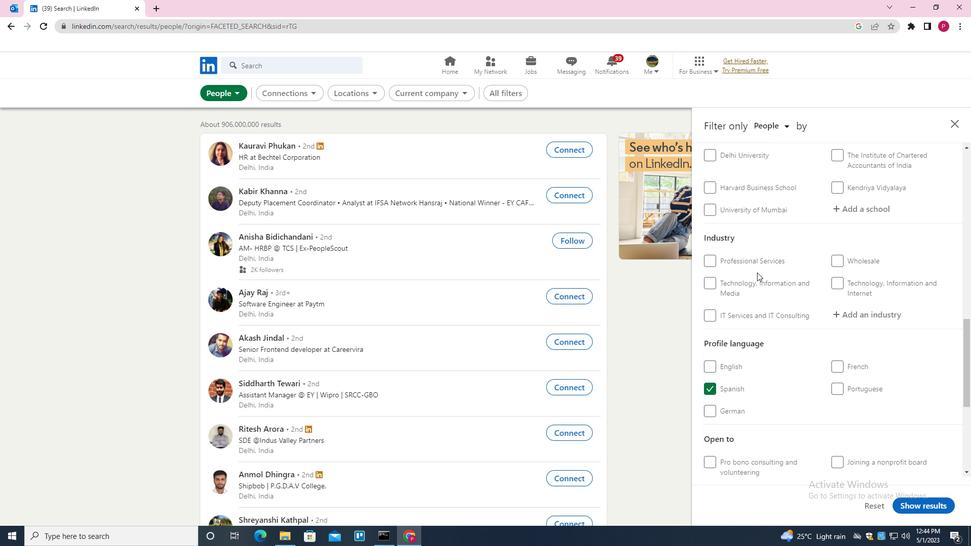 
Action: Mouse scrolled (757, 273) with delta (0, 0)
Screenshot: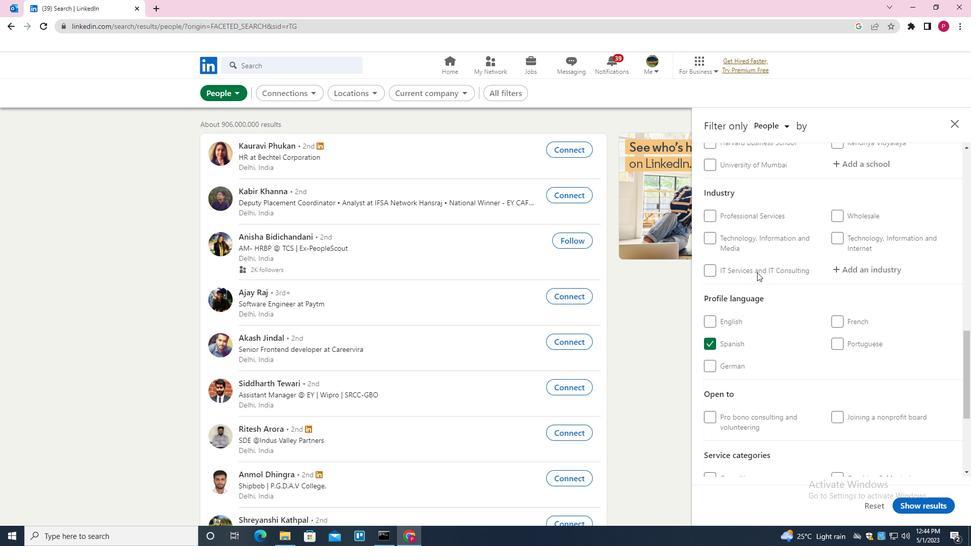 
Action: Mouse moved to (854, 239)
Screenshot: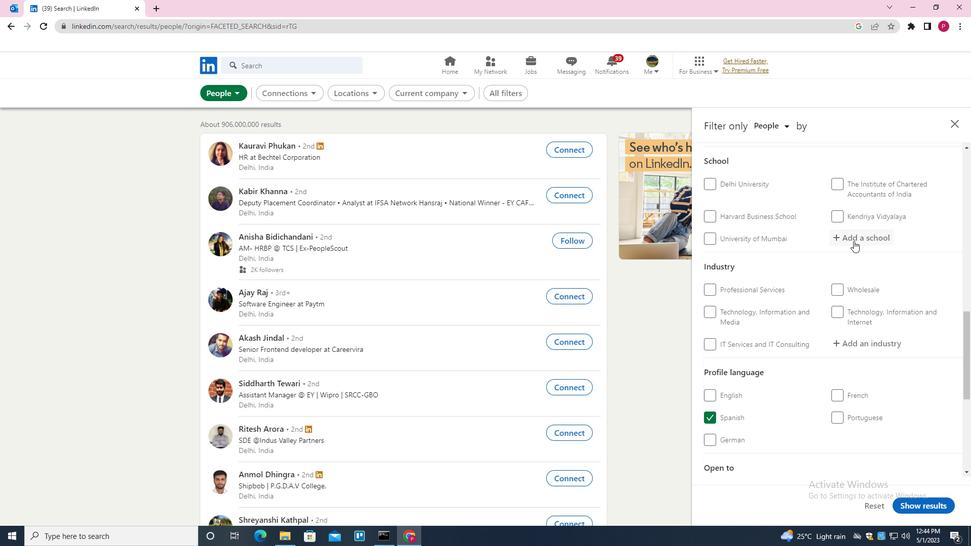 
Action: Mouse pressed left at (854, 239)
Screenshot: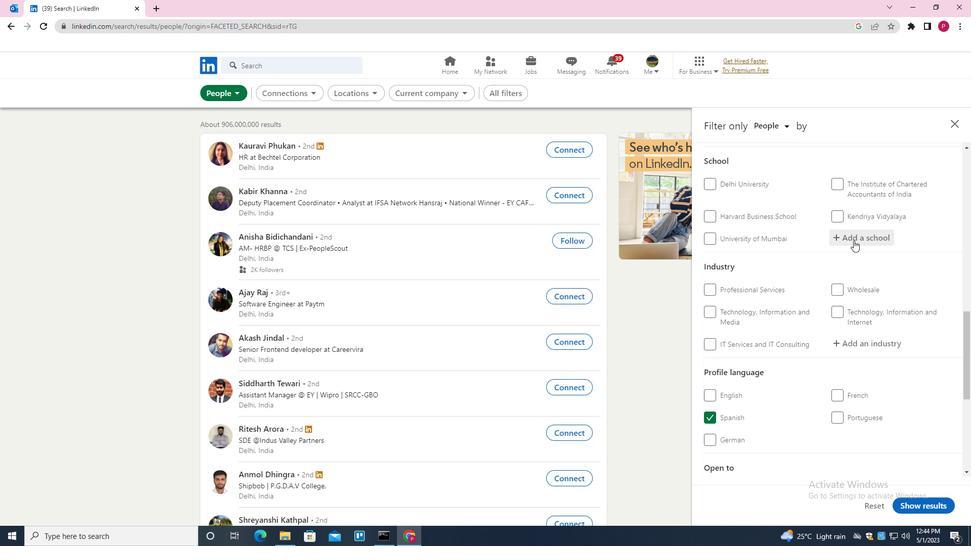 
Action: Key pressed <Key.shift><Key.shift><Key.shift><Key.shift><Key.shift>SYMBIOSIS<Key.space><Key.shift><Key.shift><Key.shift>CENTRE<Key.space><Key.down><Key.down><Key.down><Key.enter>
Screenshot: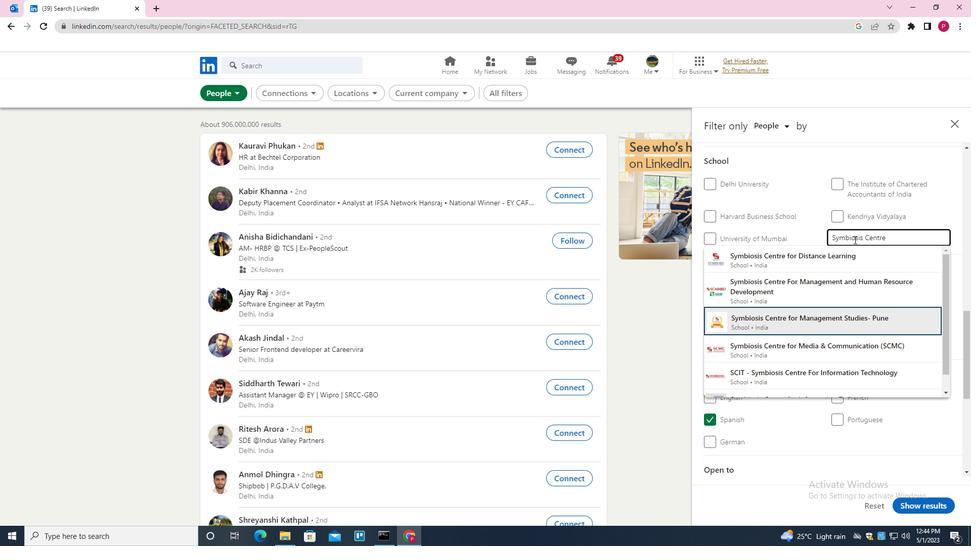 
Action: Mouse moved to (819, 276)
Screenshot: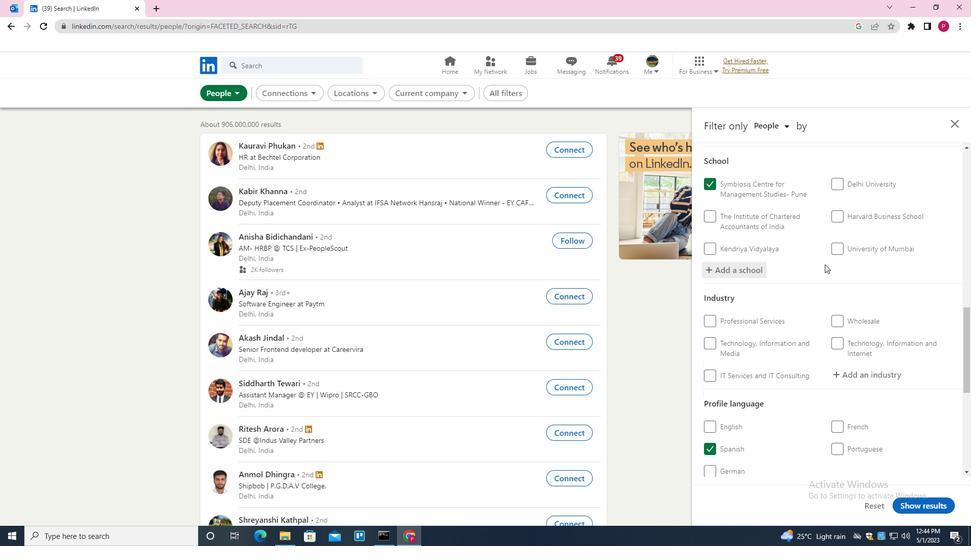 
Action: Mouse scrolled (819, 276) with delta (0, 0)
Screenshot: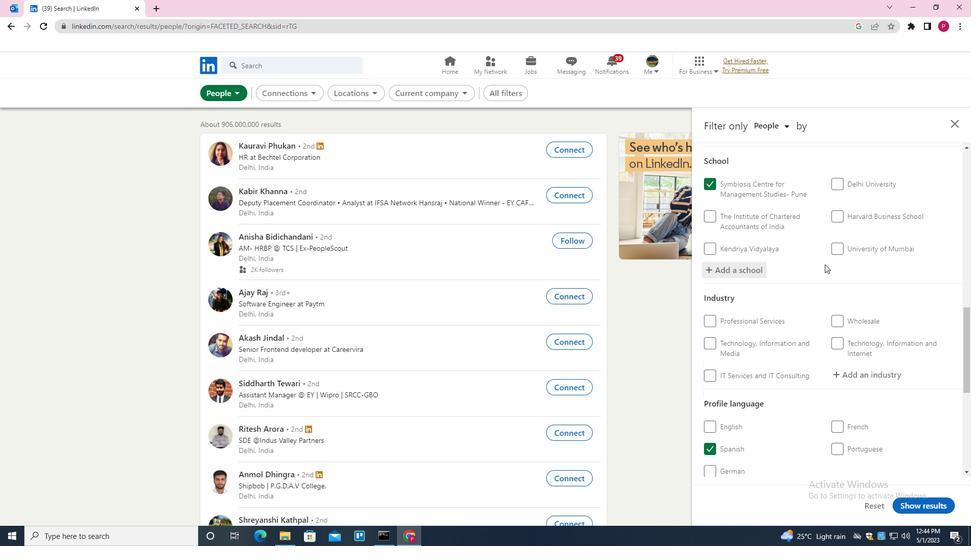 
Action: Mouse scrolled (819, 276) with delta (0, 0)
Screenshot: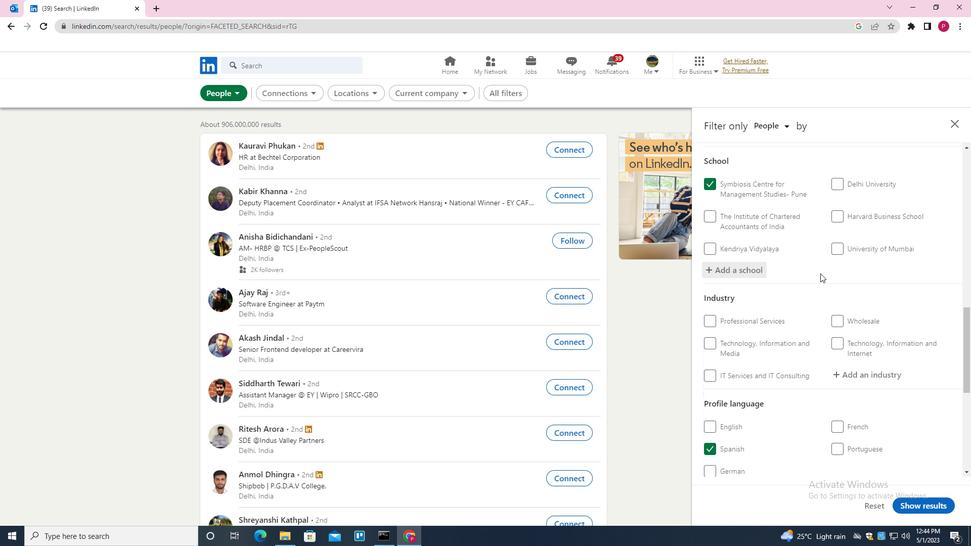 
Action: Mouse moved to (818, 278)
Screenshot: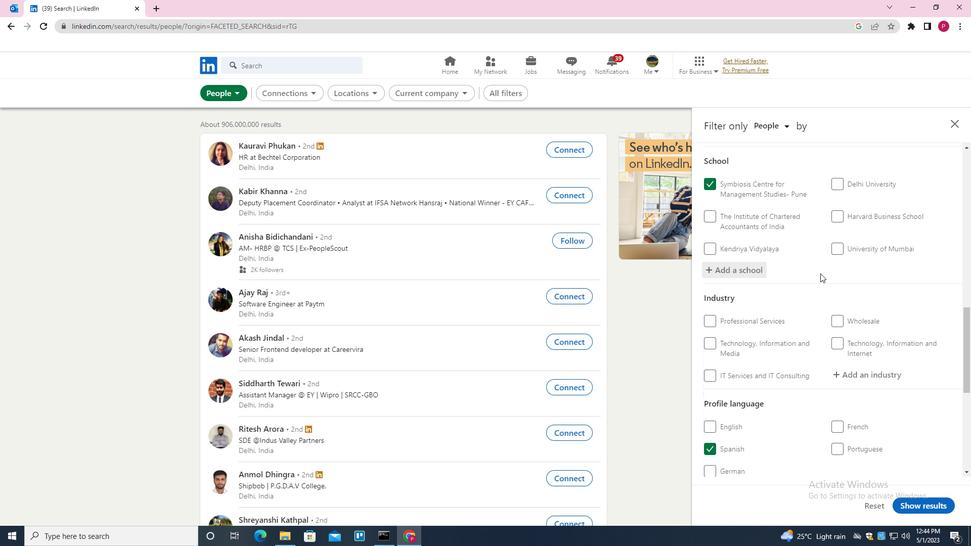 
Action: Mouse scrolled (818, 277) with delta (0, 0)
Screenshot: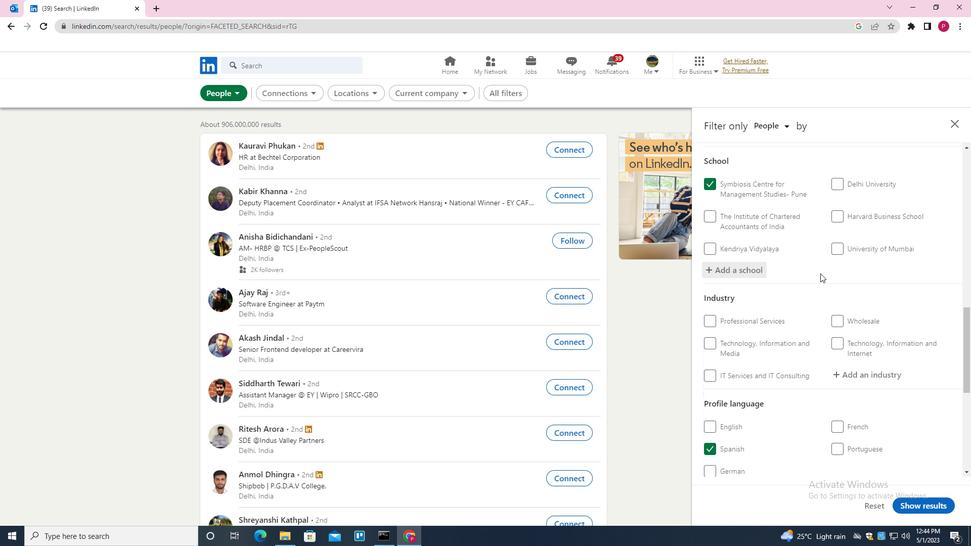 
Action: Mouse moved to (861, 225)
Screenshot: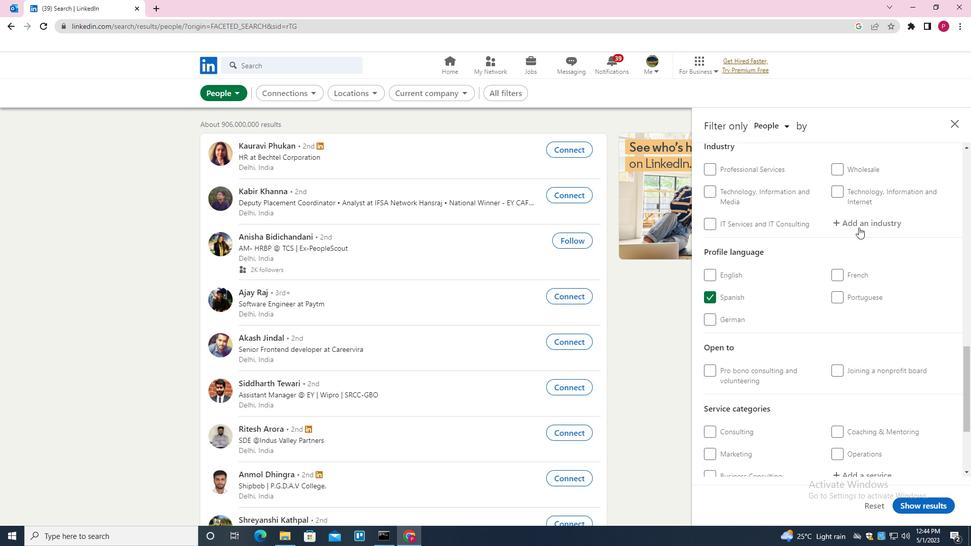
Action: Mouse pressed left at (861, 225)
Screenshot: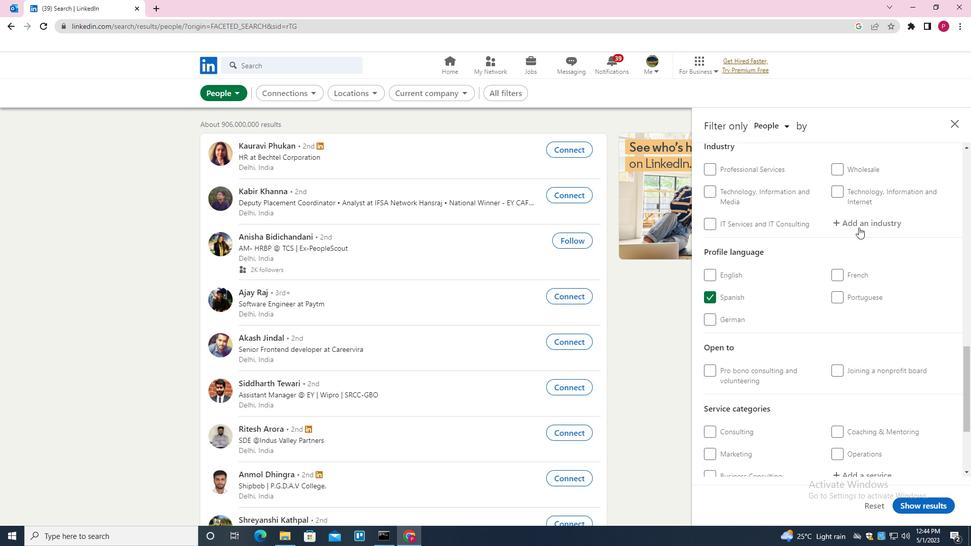 
Action: Key pressed <Key.shift><Key.shift><Key.shift><Key.shift><Key.shift><Key.shift><Key.shift><Key.shift><Key.shift><Key.shift><Key.shift><Key.shift><Key.shift>RETAUL<Key.space><Key.backspace><Key.backspace><Key.backspace><Key.backspace>AIL<Key.down><Key.down><Key.down><Key.down><Key.down><Key.down><Key.down><Key.down><Key.down><Key.down><Key.down><Key.down><Key.up><Key.up><Key.down><Key.enter>
Screenshot: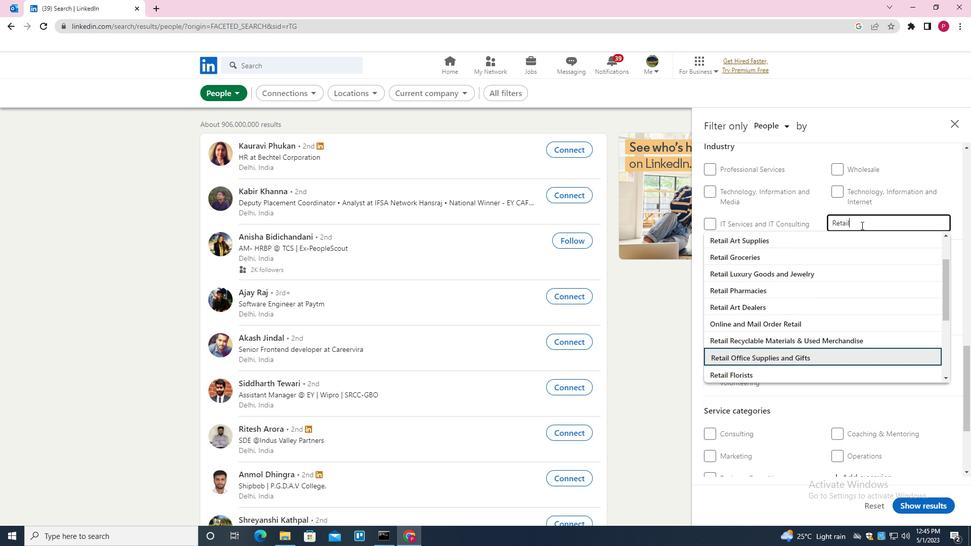 
Action: Mouse moved to (846, 239)
Screenshot: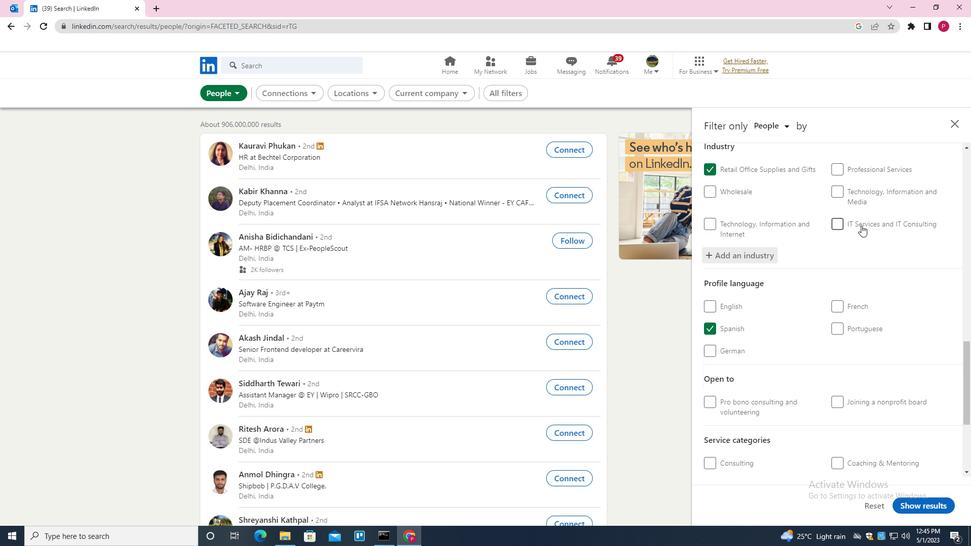 
Action: Mouse scrolled (846, 239) with delta (0, 0)
Screenshot: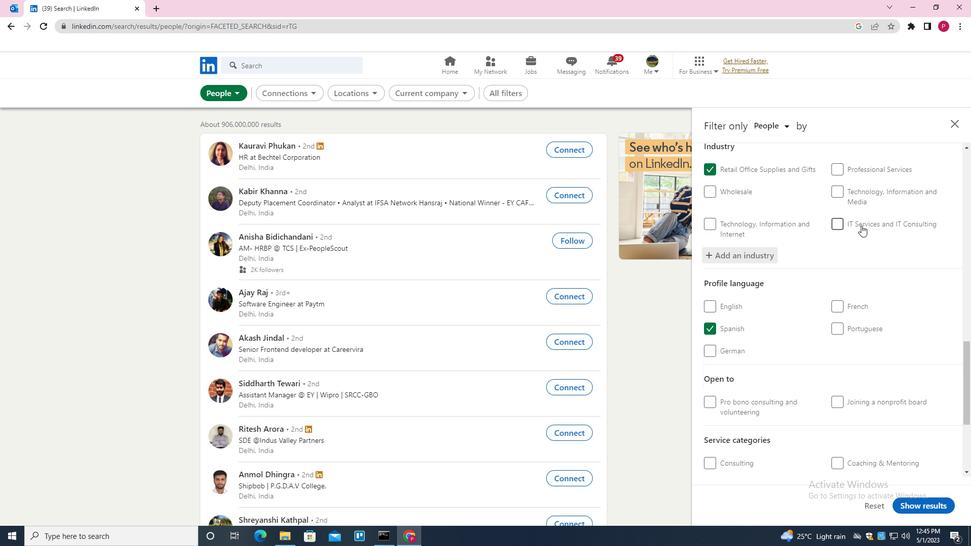 
Action: Mouse moved to (846, 243)
Screenshot: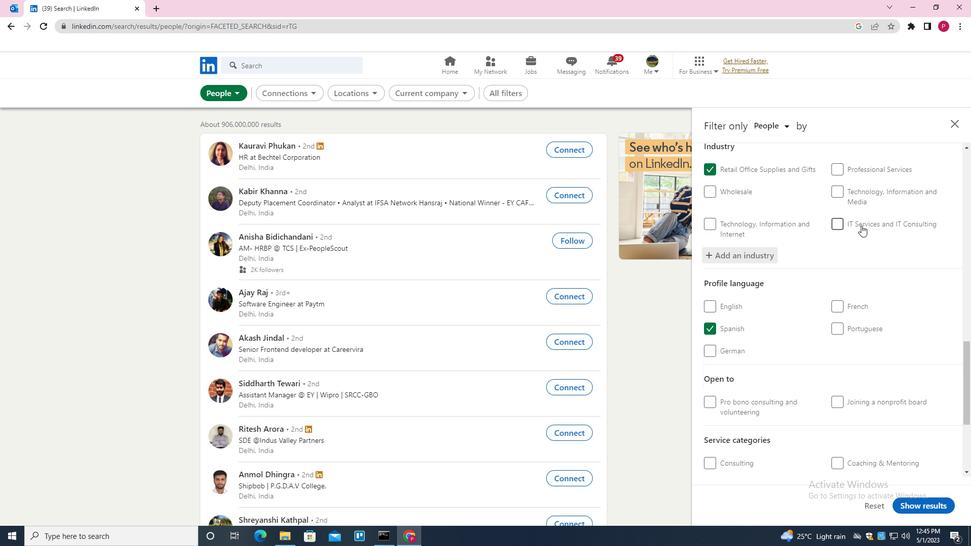
Action: Mouse scrolled (846, 242) with delta (0, 0)
Screenshot: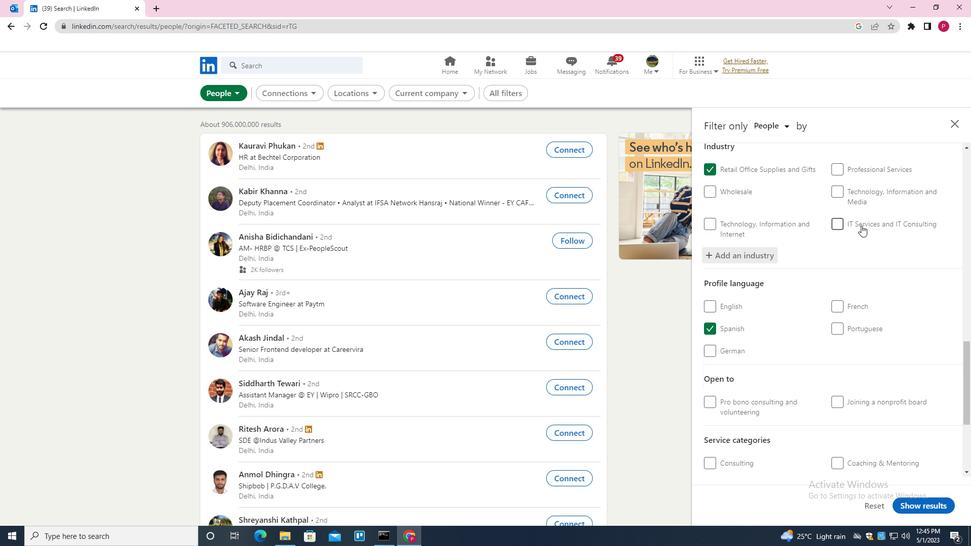 
Action: Mouse scrolled (846, 242) with delta (0, 0)
Screenshot: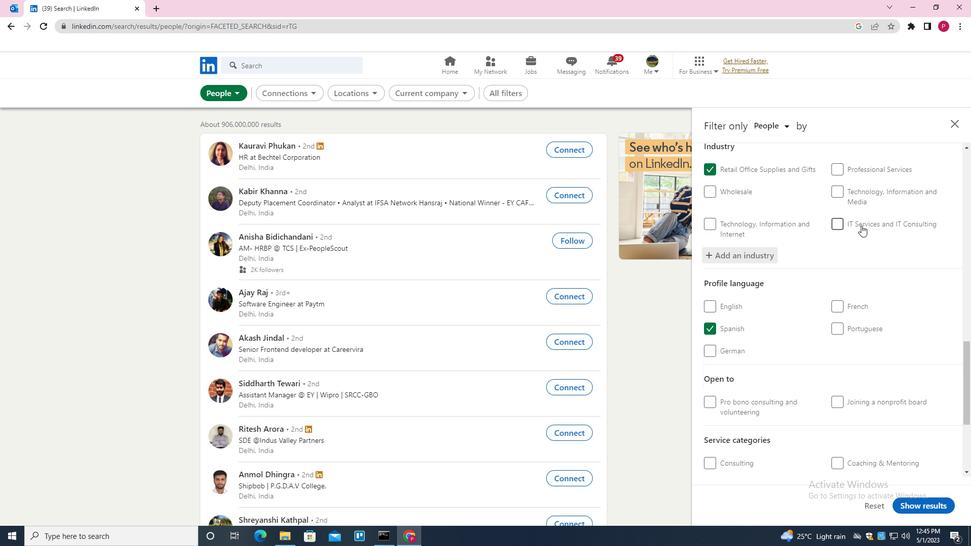 
Action: Mouse moved to (869, 359)
Screenshot: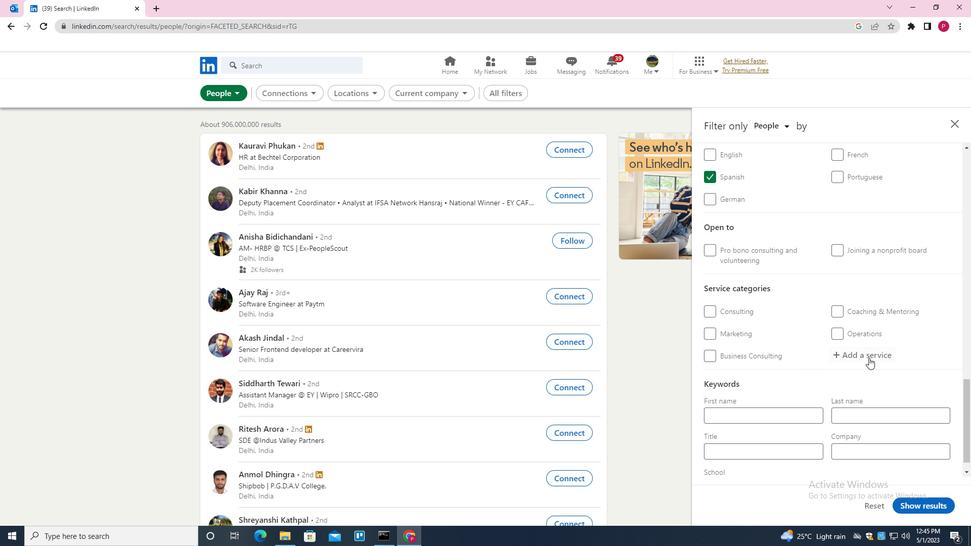 
Action: Mouse pressed left at (869, 359)
Screenshot: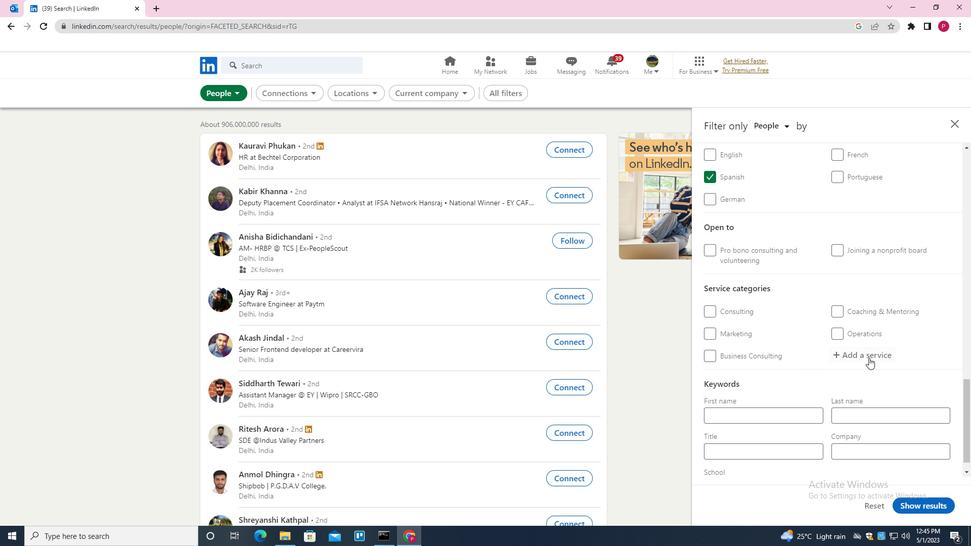 
Action: Key pressed <Key.shift><Key.shift><Key.shift><Key.shift><Key.shift><Key.shift><Key.shift><Key.shift><Key.shift><Key.shift><Key.shift><Key.shift><Key.shift><Key.shift><Key.shift><Key.shift>GRANT<Key.down><Key.enter>
Screenshot: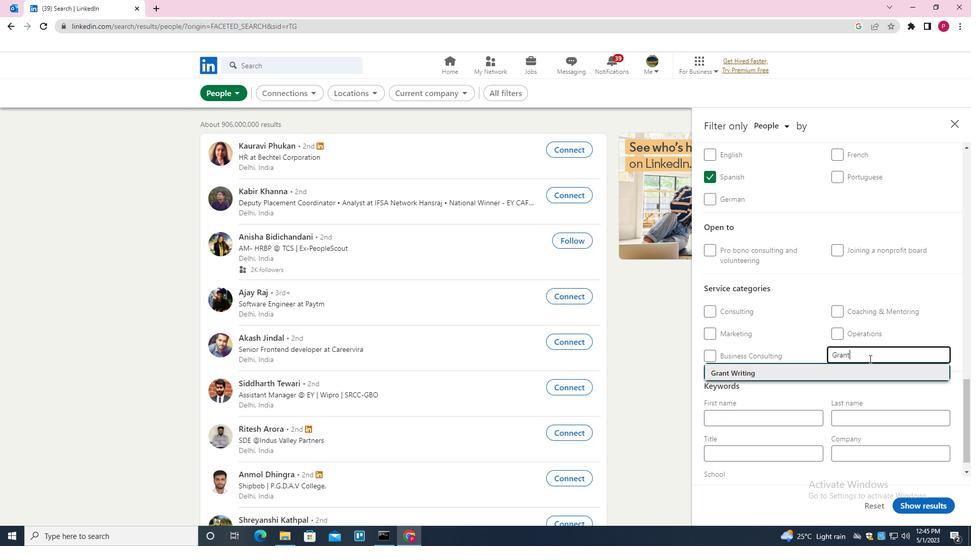 
Action: Mouse scrolled (869, 358) with delta (0, 0)
Screenshot: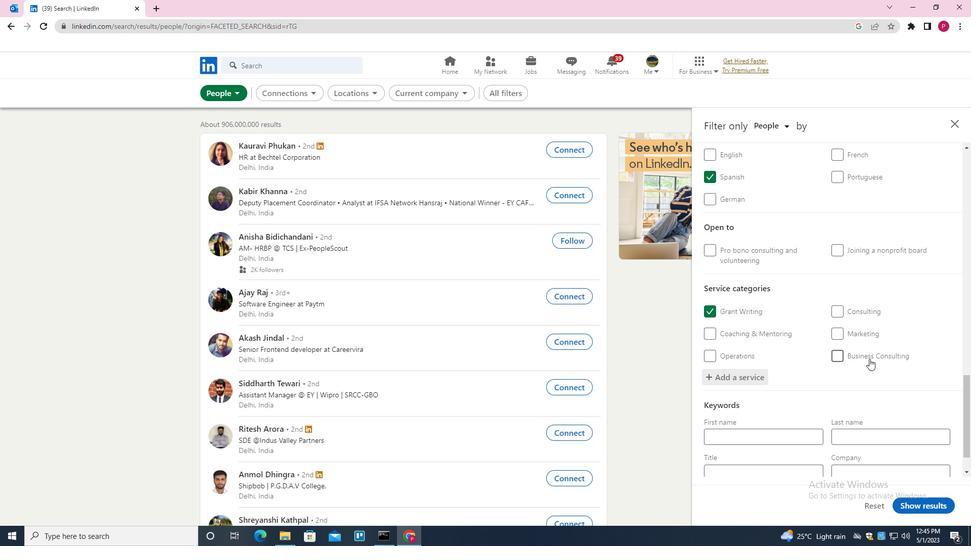 
Action: Mouse scrolled (869, 358) with delta (0, 0)
Screenshot: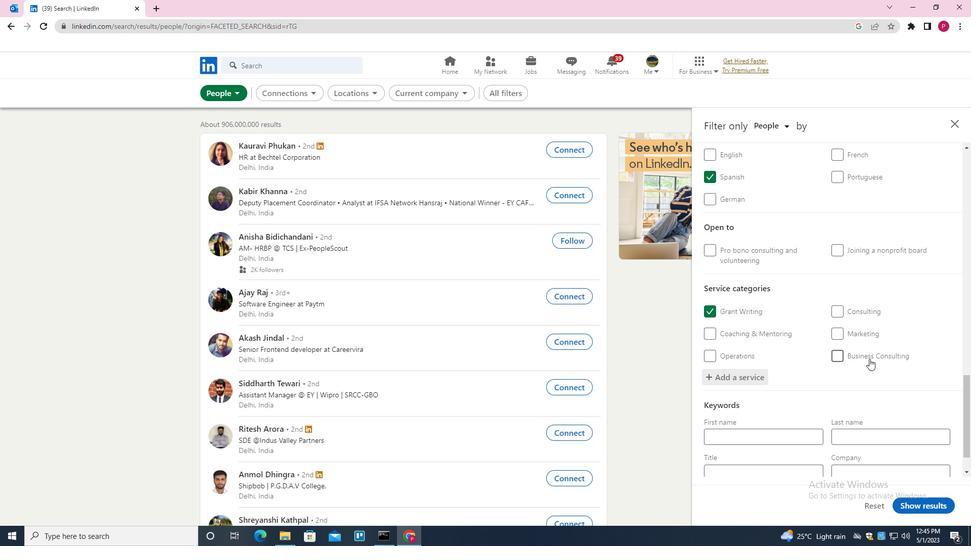 
Action: Mouse scrolled (869, 358) with delta (0, 0)
Screenshot: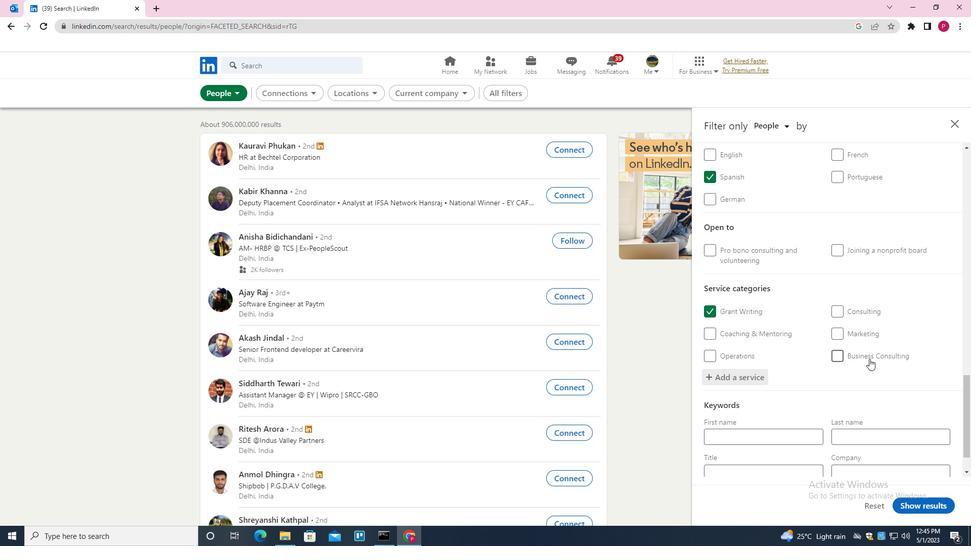 
Action: Mouse scrolled (869, 358) with delta (0, 0)
Screenshot: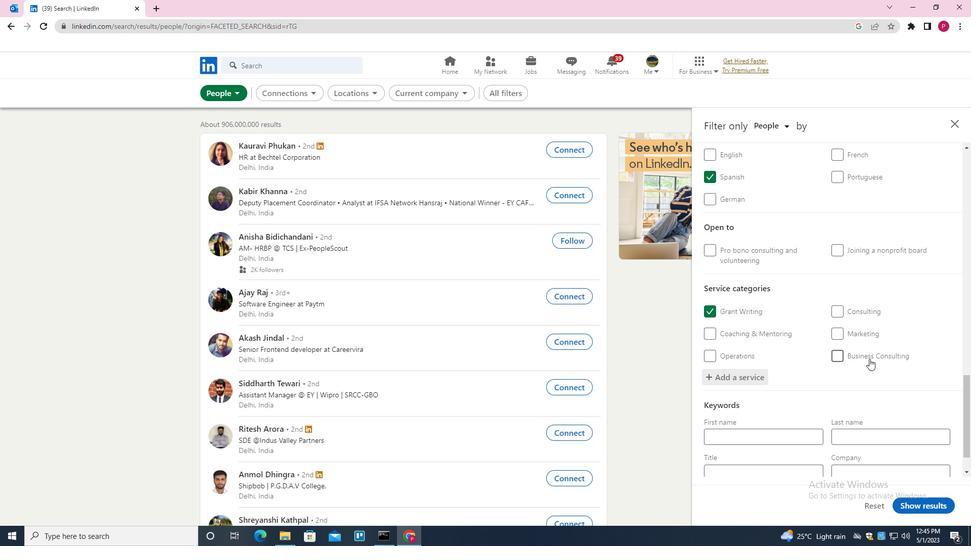 
Action: Mouse moved to (744, 432)
Screenshot: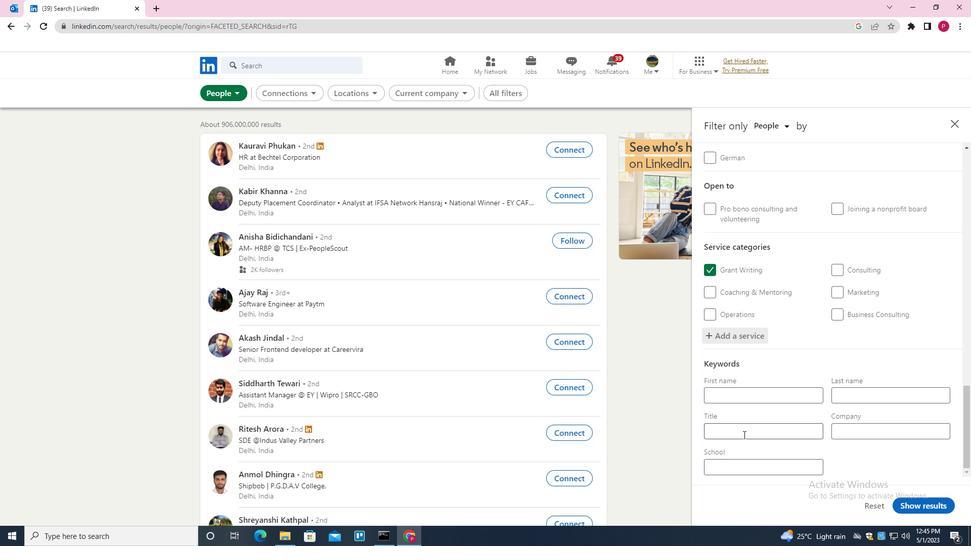 
Action: Mouse pressed left at (744, 432)
Screenshot: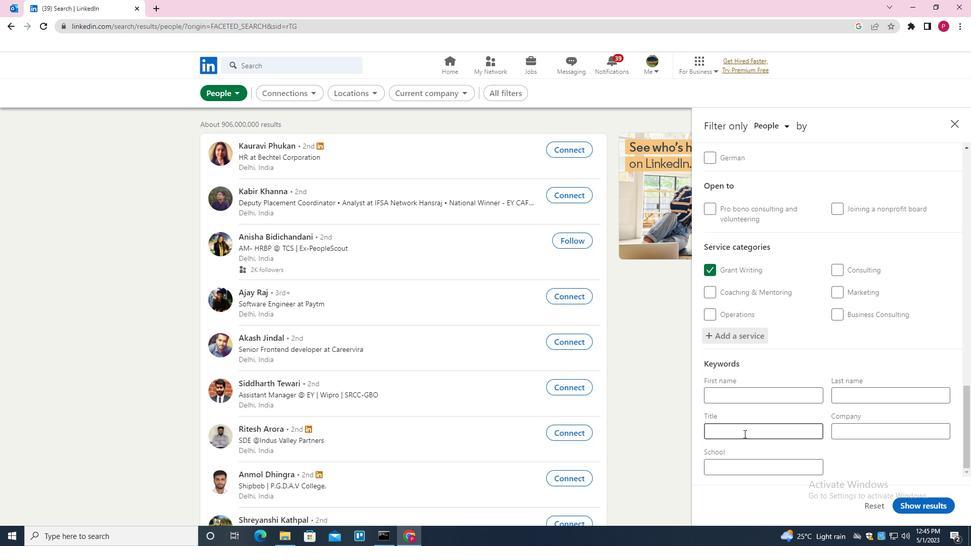 
Action: Mouse moved to (744, 431)
Screenshot: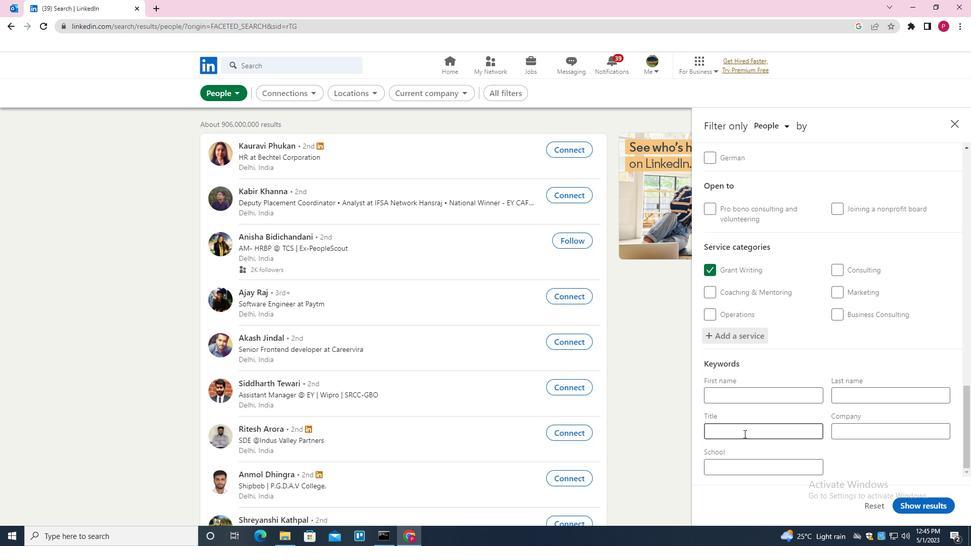 
Action: Key pressed <Key.shift><Key.shift><Key.shift><Key.shift><Key.shift><Key.shift><Key.shift>OPERATION<Key.space><Key.backspace>S<Key.space><Key.shift>ANALYST
Screenshot: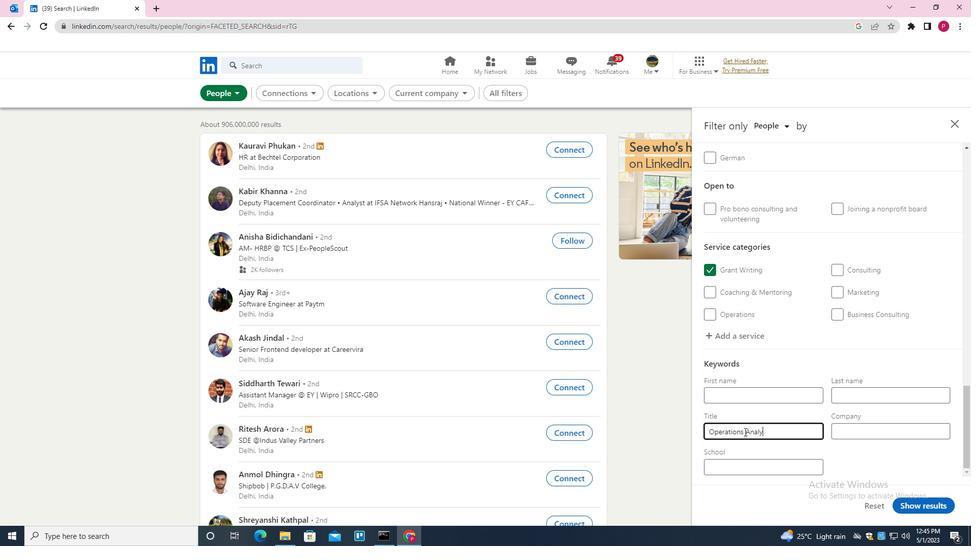 
Action: Mouse moved to (933, 504)
Screenshot: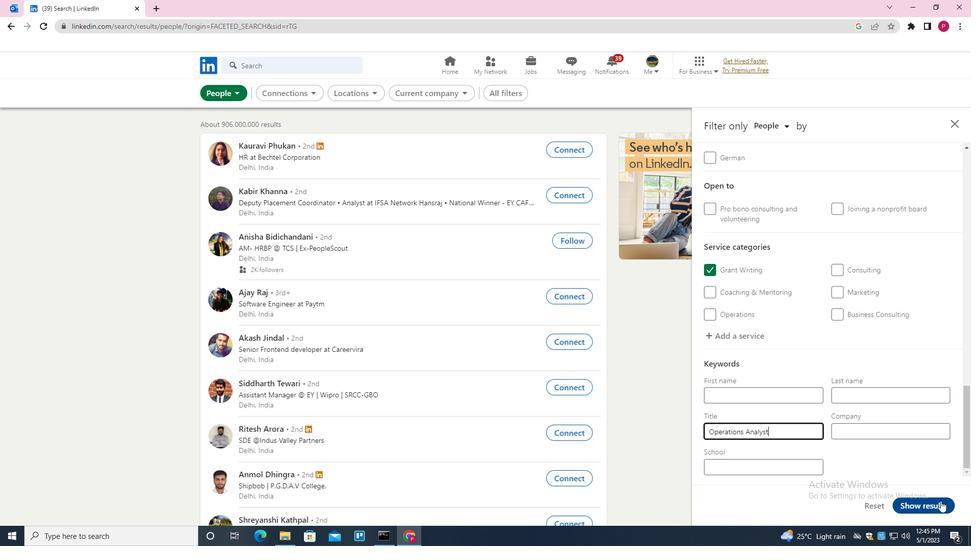 
Action: Mouse pressed left at (933, 504)
Screenshot: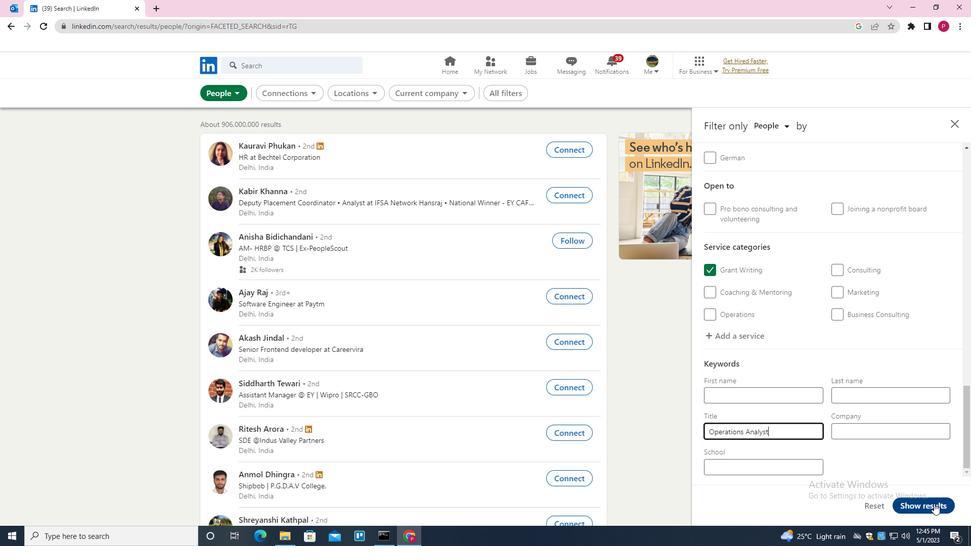 
Action: Mouse moved to (358, 258)
Screenshot: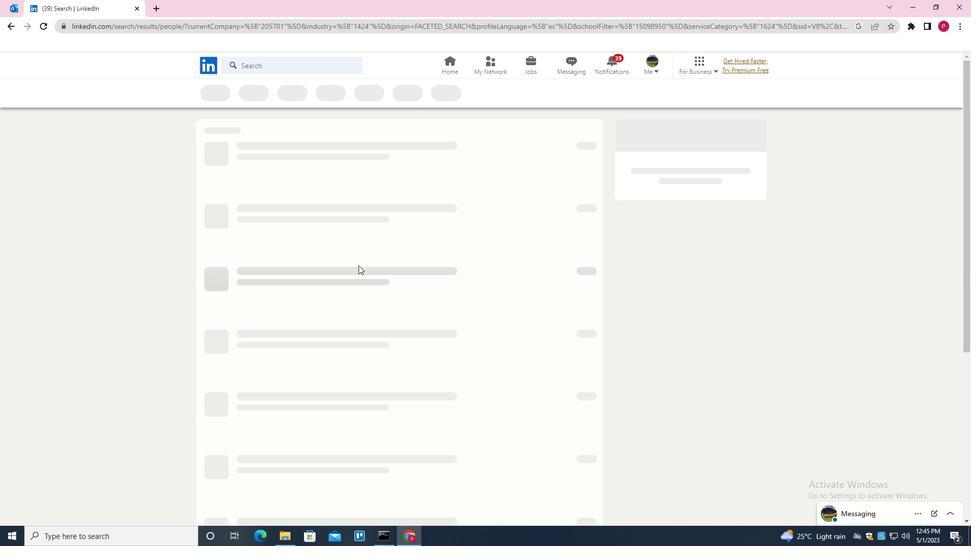 
